 Task: Compose an email with the signature Joel Lee with the subject Update on a company progress and the message As we approach the end of the quarter, its important that we finalize the project budget. Can you provide me with an update on this? from softage.5@softage.net to softage.3@softage.net, select the message and change font size to large, align the email to center Send the email. Finally, move the email from Sent Items to the label Blogging
Action: Mouse moved to (64, 37)
Screenshot: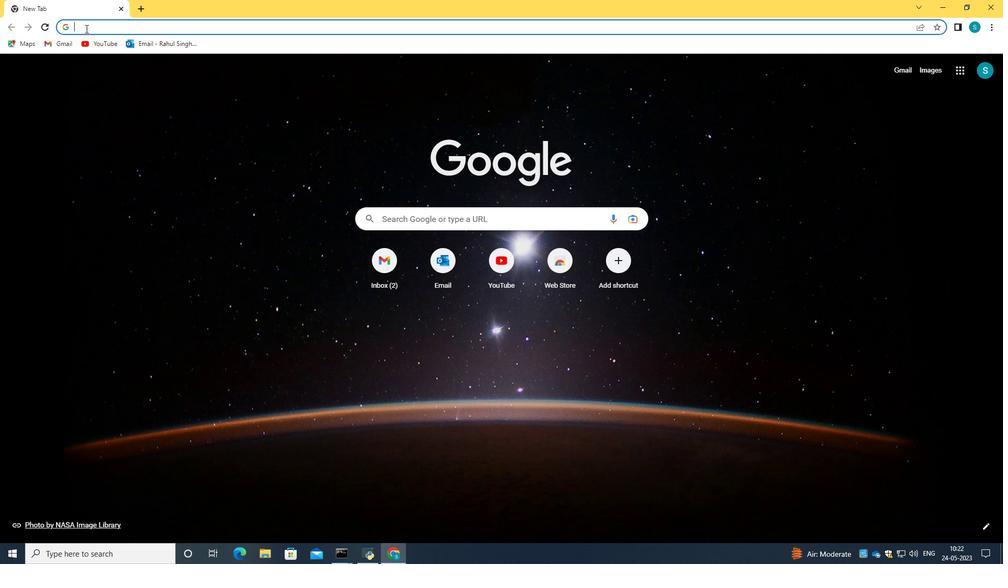 
Action: Mouse pressed left at (64, 37)
Screenshot: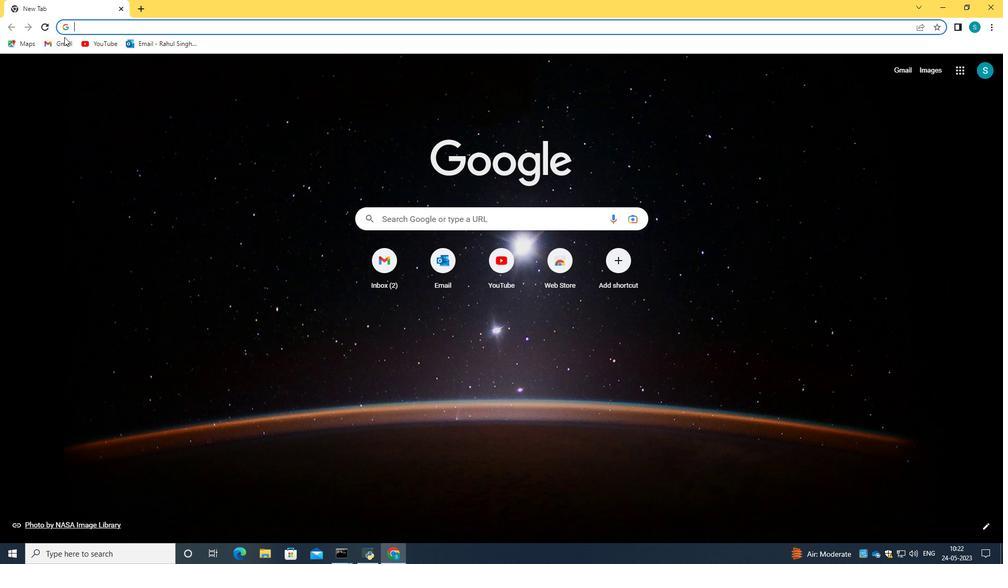 
Action: Mouse moved to (510, 168)
Screenshot: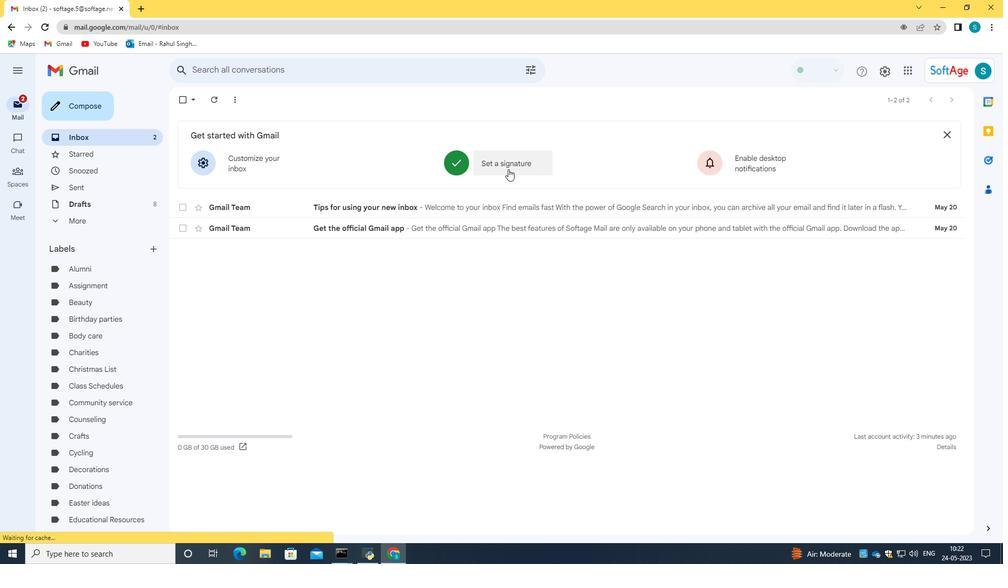 
Action: Mouse pressed left at (510, 168)
Screenshot: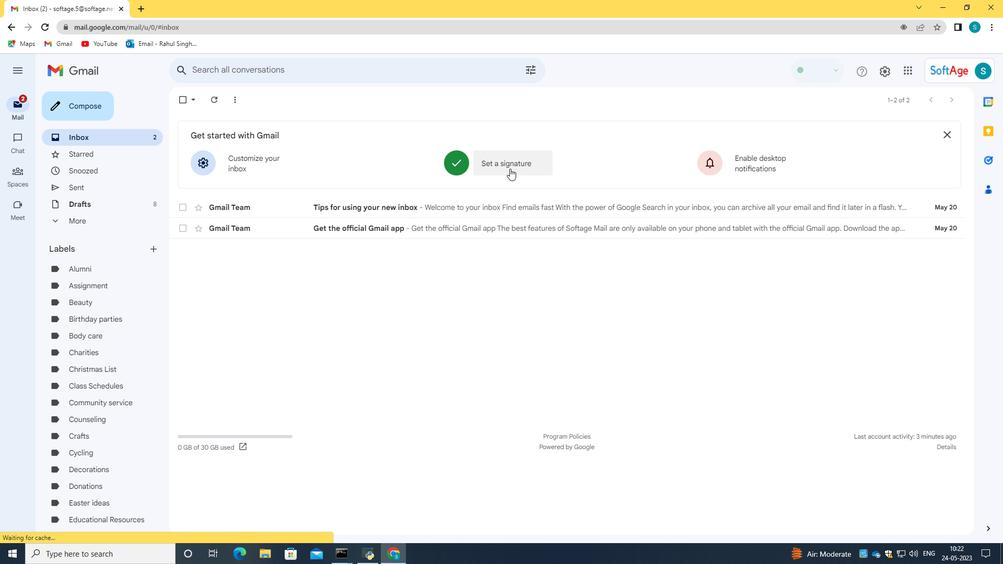 
Action: Mouse moved to (558, 252)
Screenshot: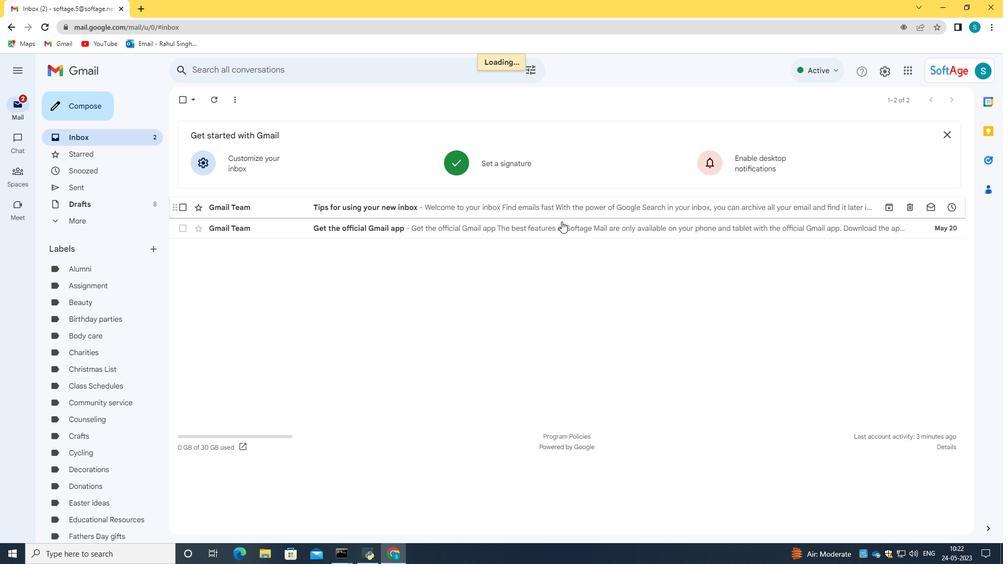 
Action: Mouse scrolled (558, 252) with delta (0, 0)
Screenshot: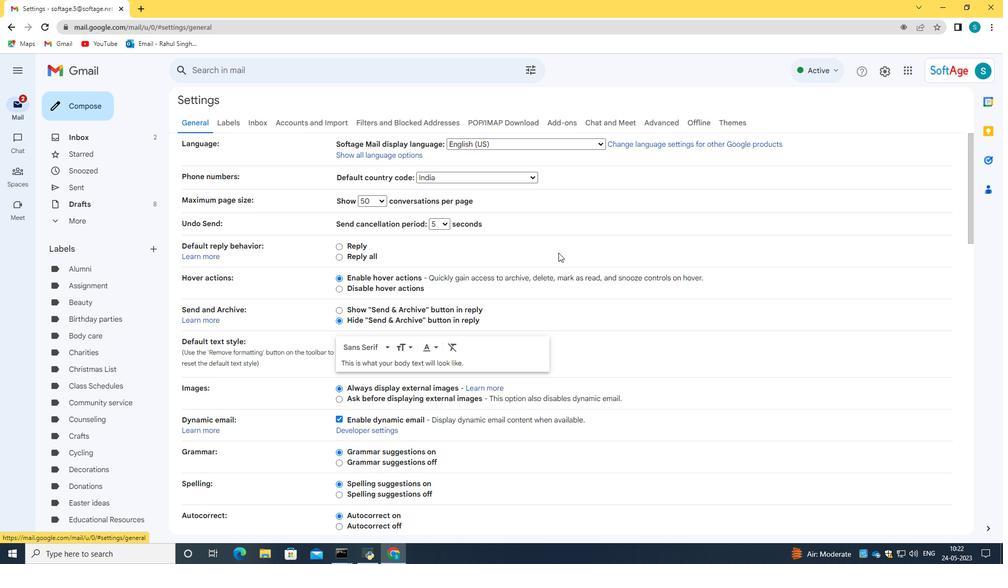 
Action: Mouse scrolled (558, 252) with delta (0, 0)
Screenshot: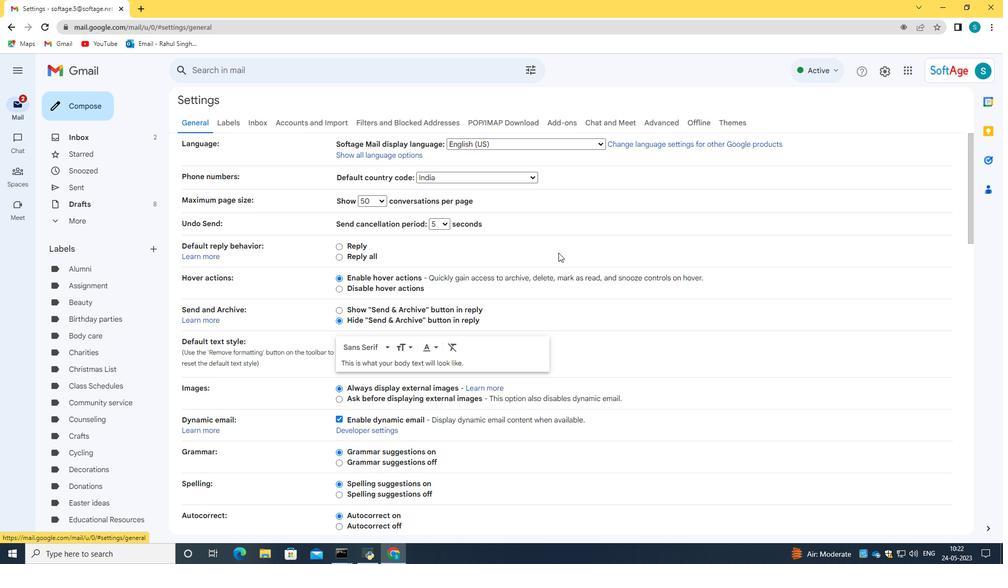 
Action: Mouse scrolled (558, 252) with delta (0, 0)
Screenshot: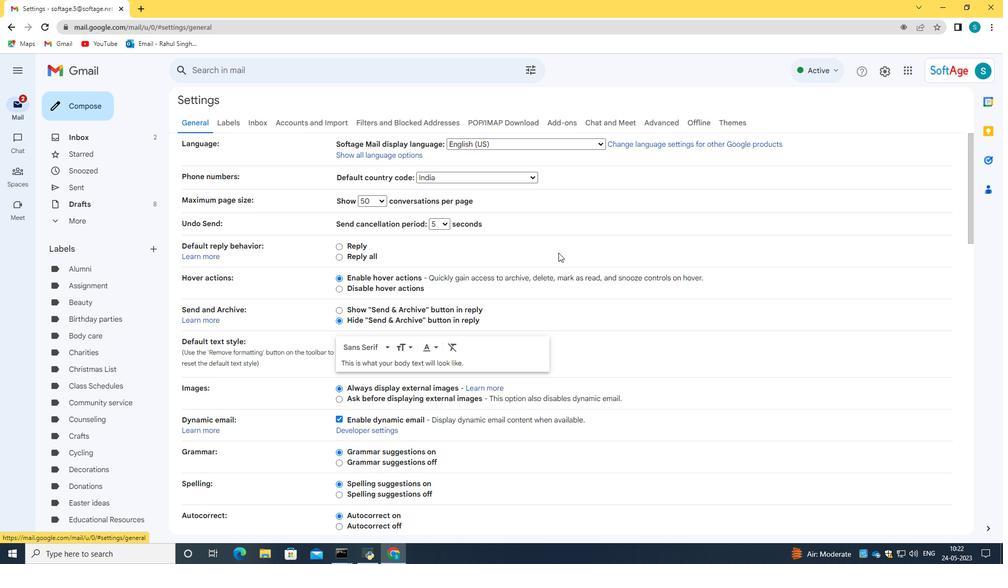 
Action: Mouse moved to (558, 253)
Screenshot: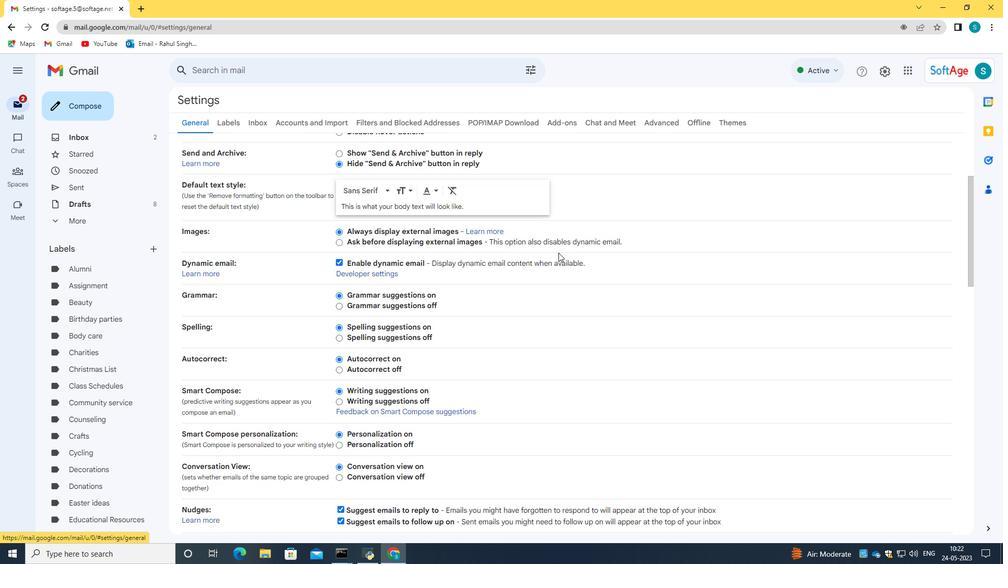 
Action: Mouse scrolled (558, 252) with delta (0, 0)
Screenshot: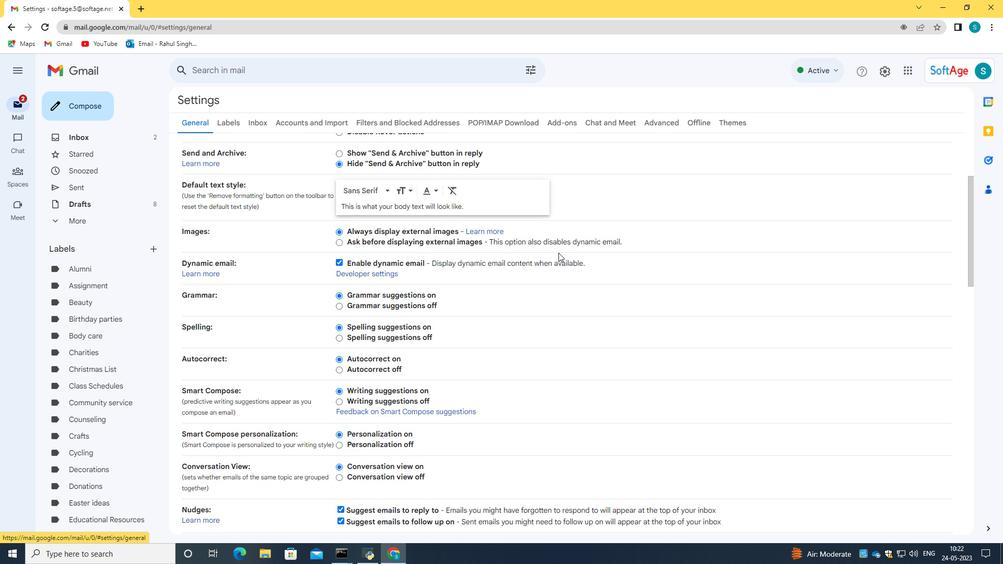 
Action: Mouse scrolled (558, 252) with delta (0, 0)
Screenshot: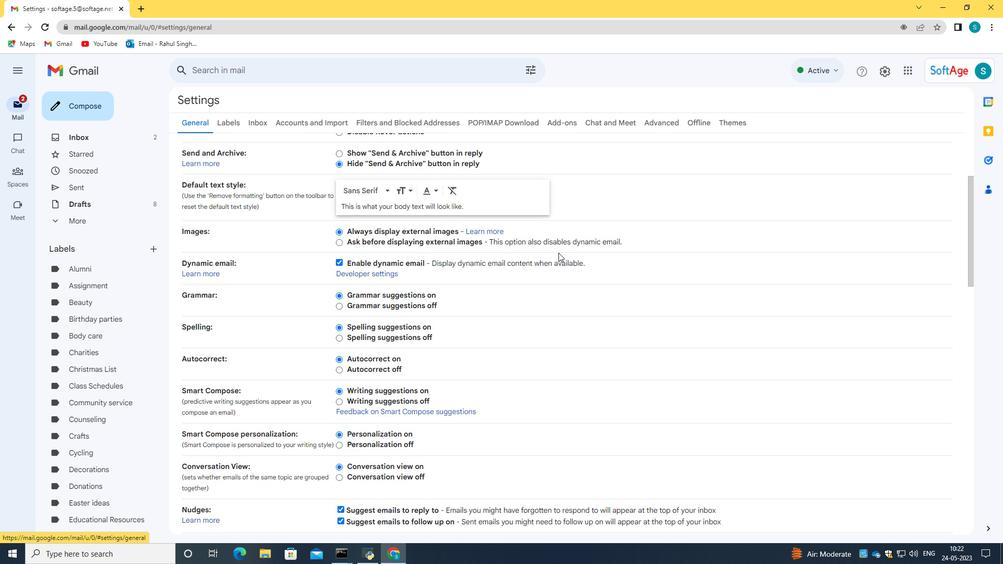 
Action: Mouse scrolled (558, 252) with delta (0, 0)
Screenshot: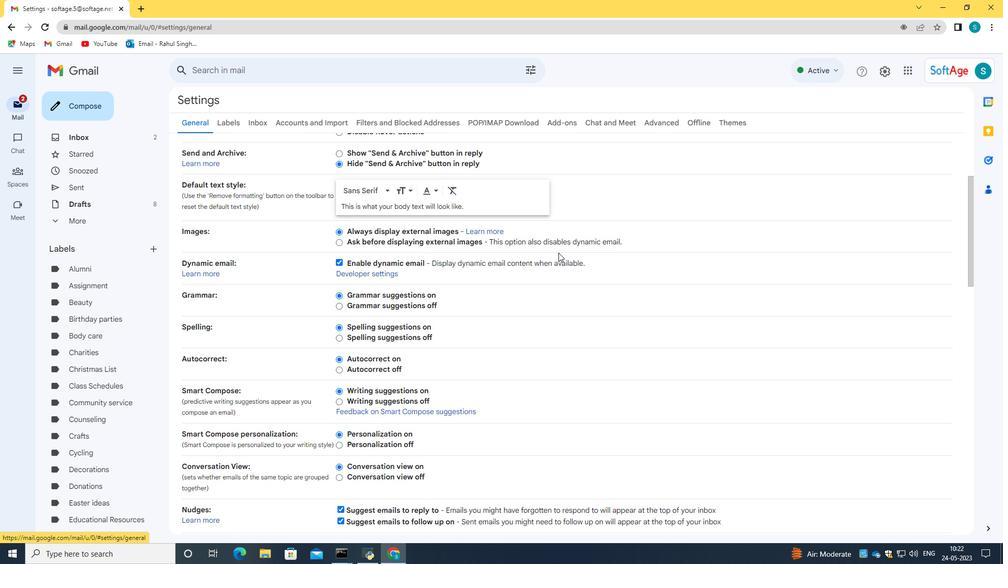 
Action: Mouse scrolled (558, 252) with delta (0, 0)
Screenshot: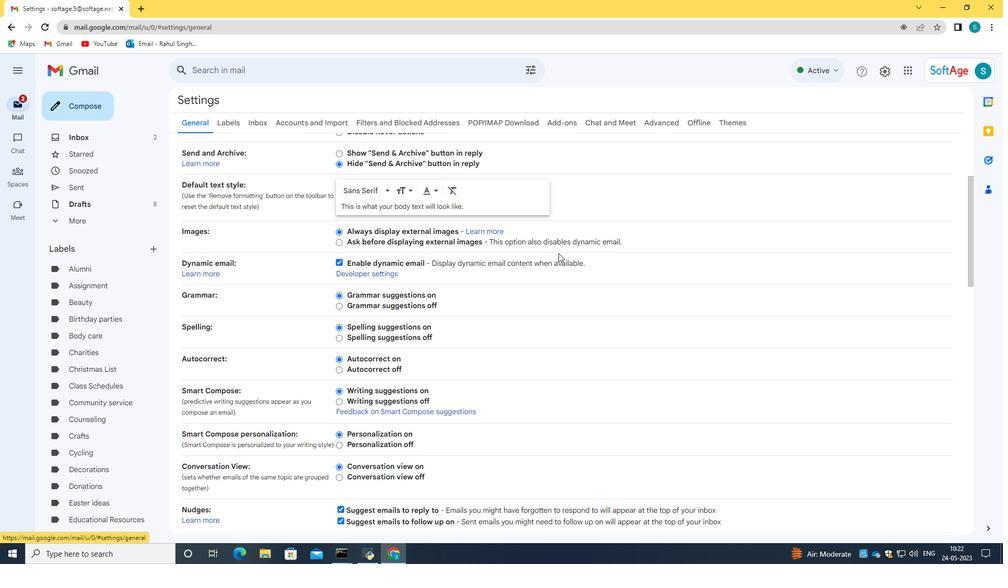 
Action: Mouse scrolled (558, 252) with delta (0, 0)
Screenshot: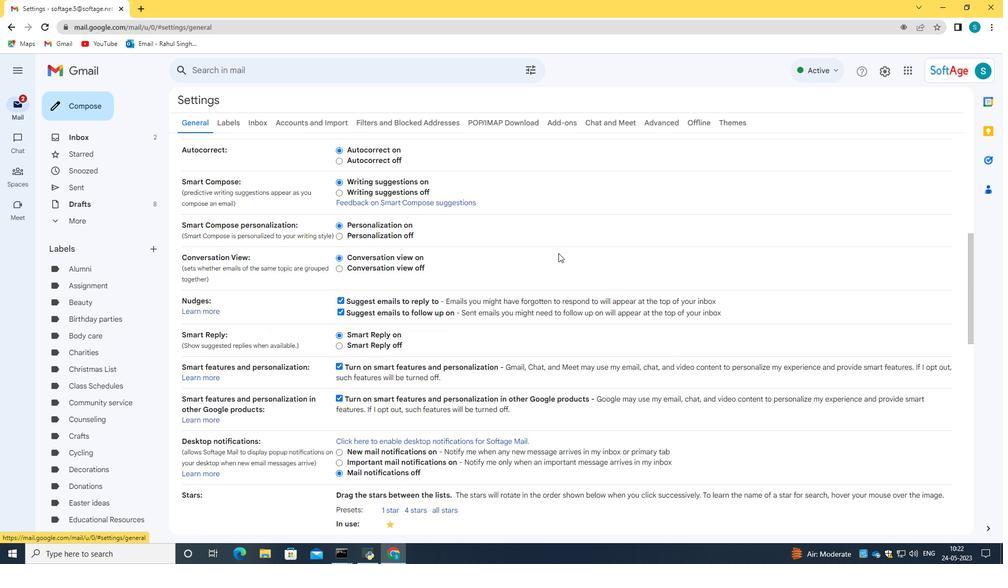 
Action: Mouse scrolled (558, 252) with delta (0, 0)
Screenshot: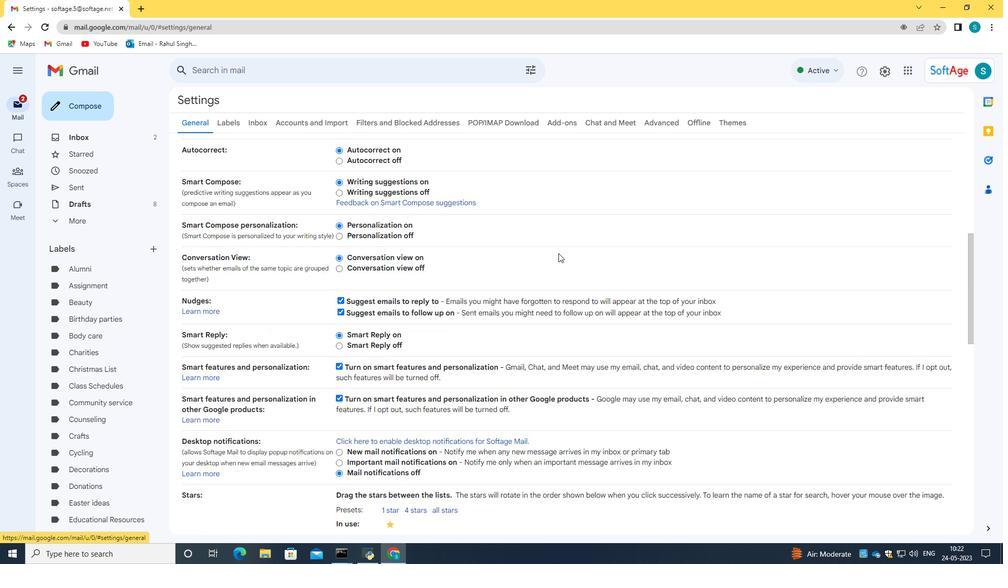 
Action: Mouse scrolled (558, 252) with delta (0, 0)
Screenshot: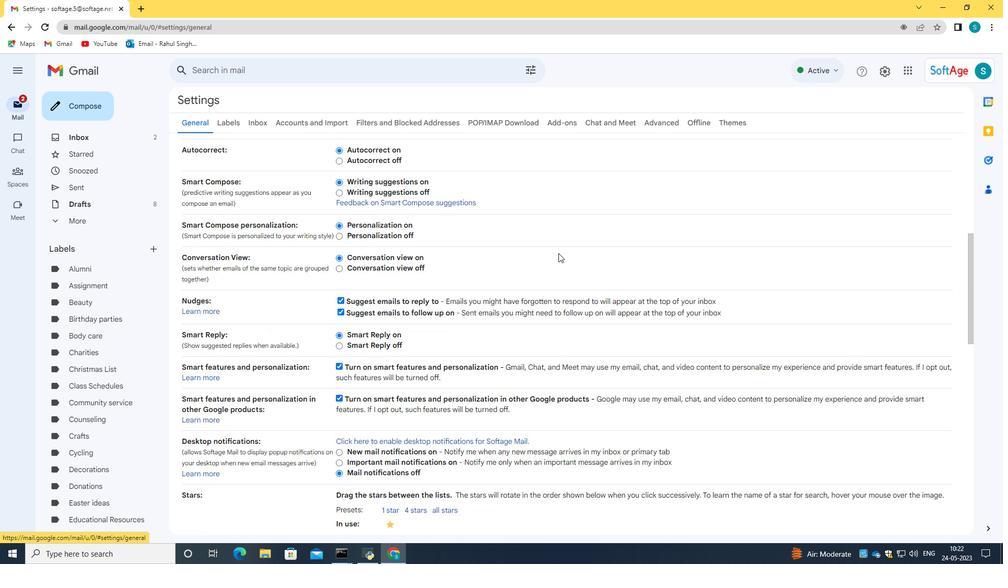 
Action: Mouse scrolled (558, 252) with delta (0, 0)
Screenshot: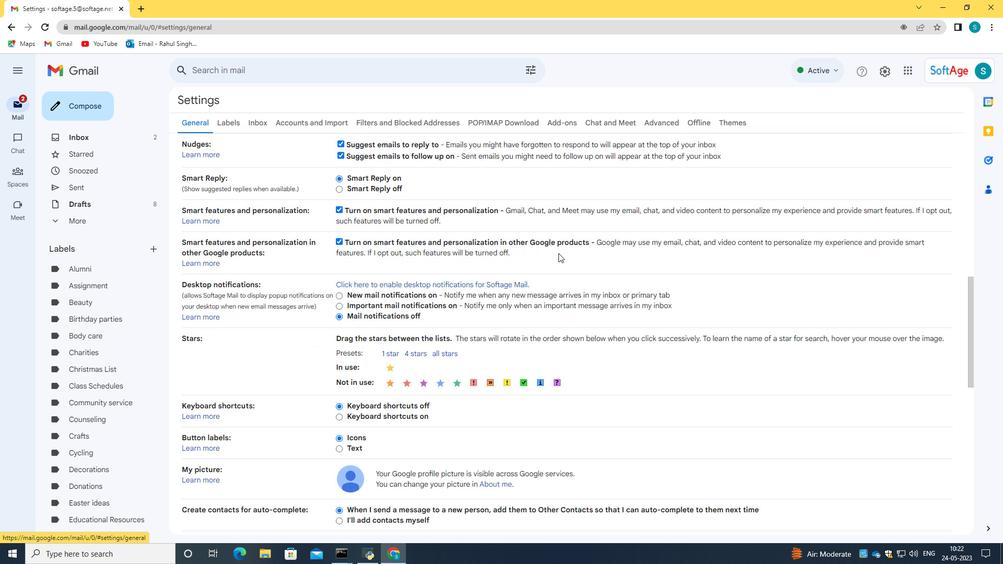 
Action: Mouse moved to (558, 253)
Screenshot: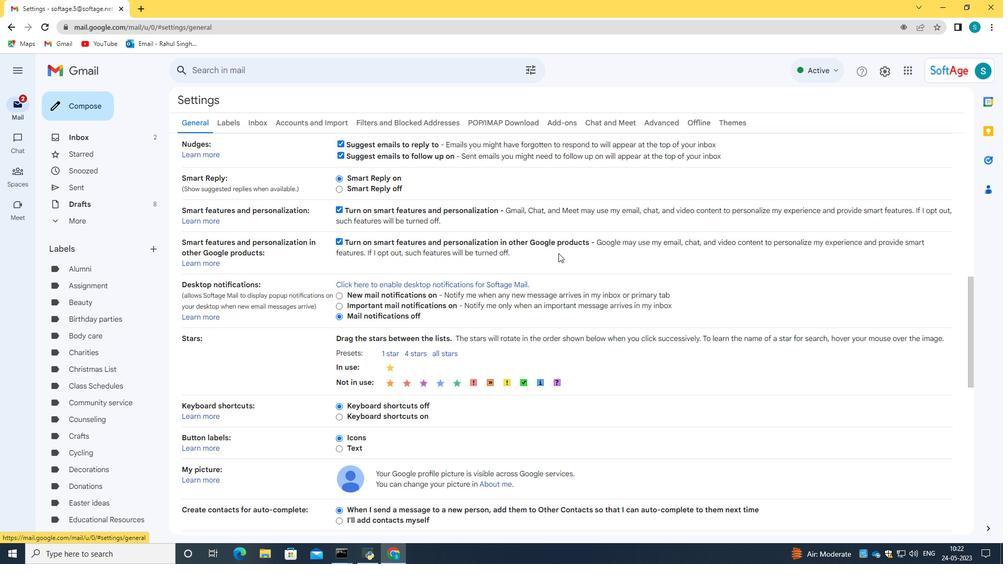
Action: Mouse scrolled (558, 253) with delta (0, 0)
Screenshot: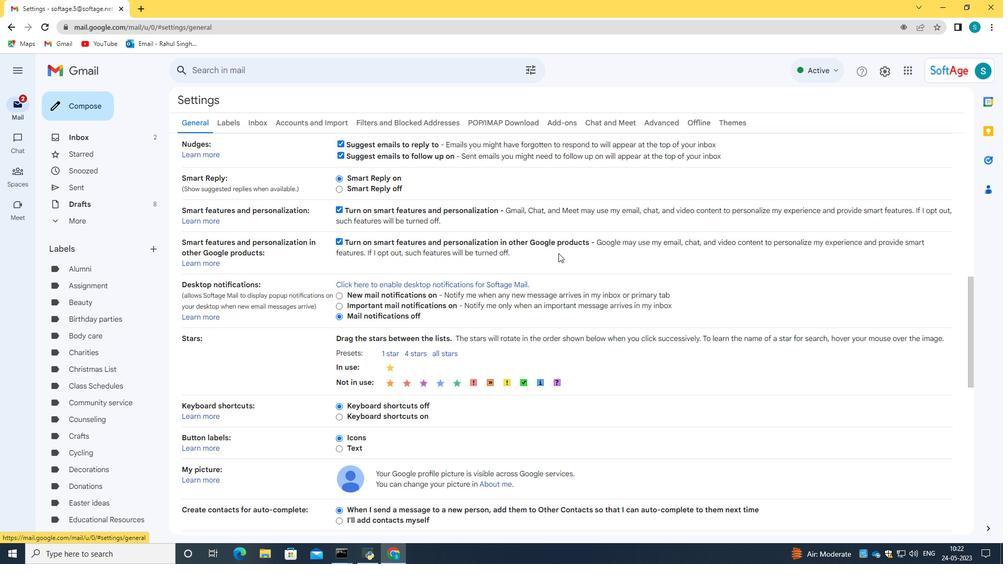 
Action: Mouse scrolled (558, 253) with delta (0, 0)
Screenshot: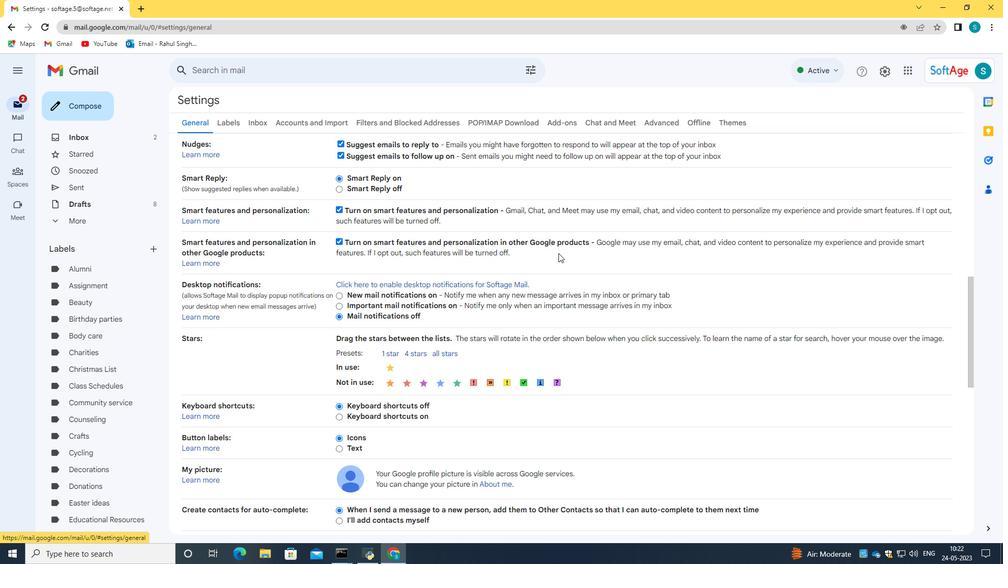 
Action: Mouse scrolled (558, 253) with delta (0, 0)
Screenshot: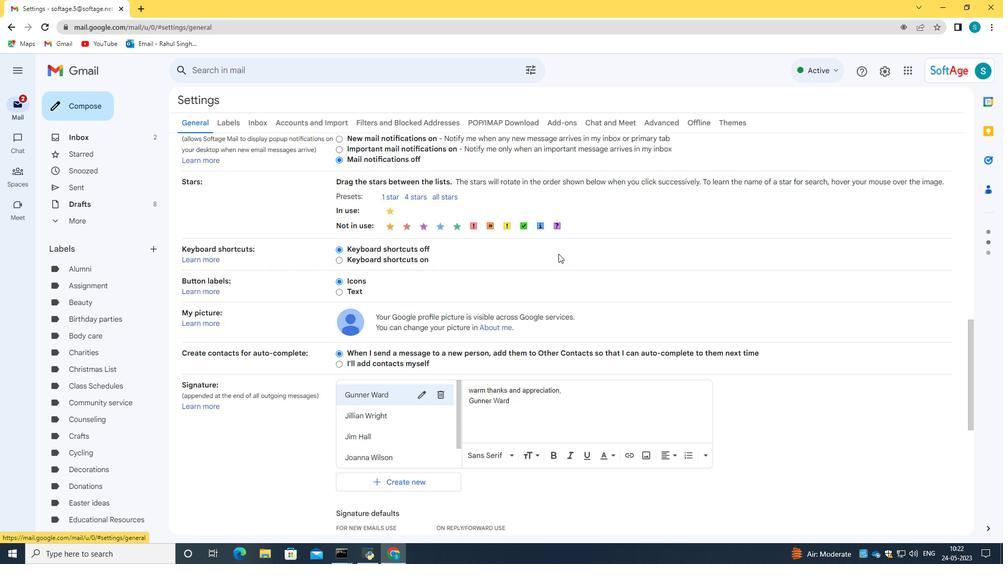
Action: Mouse scrolled (558, 253) with delta (0, 0)
Screenshot: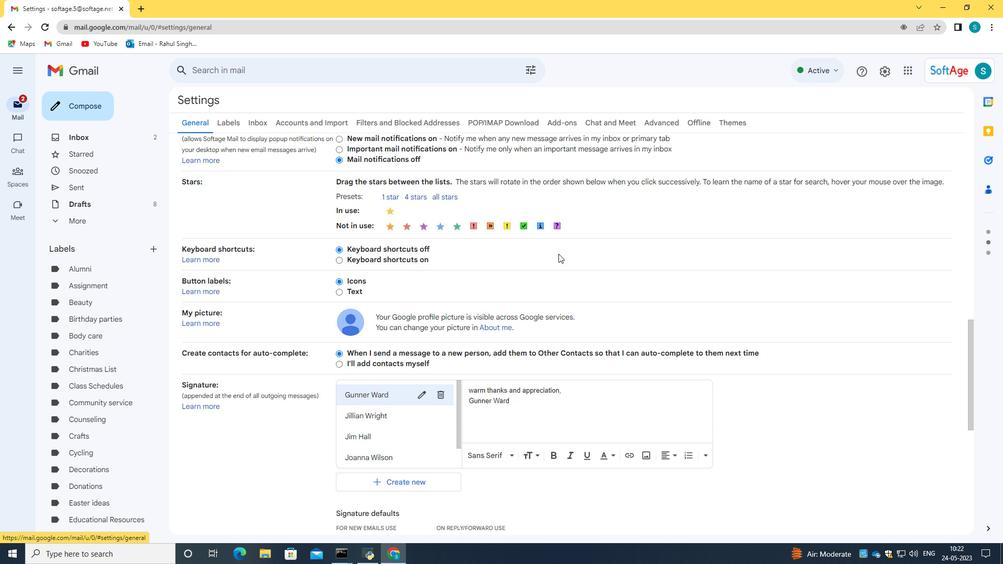 
Action: Mouse moved to (409, 380)
Screenshot: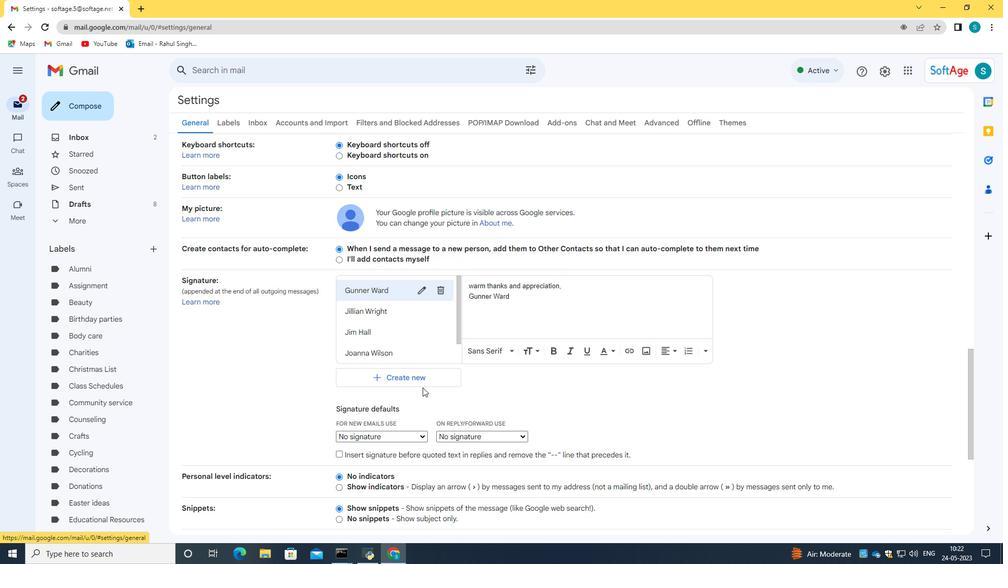 
Action: Mouse pressed left at (409, 380)
Screenshot: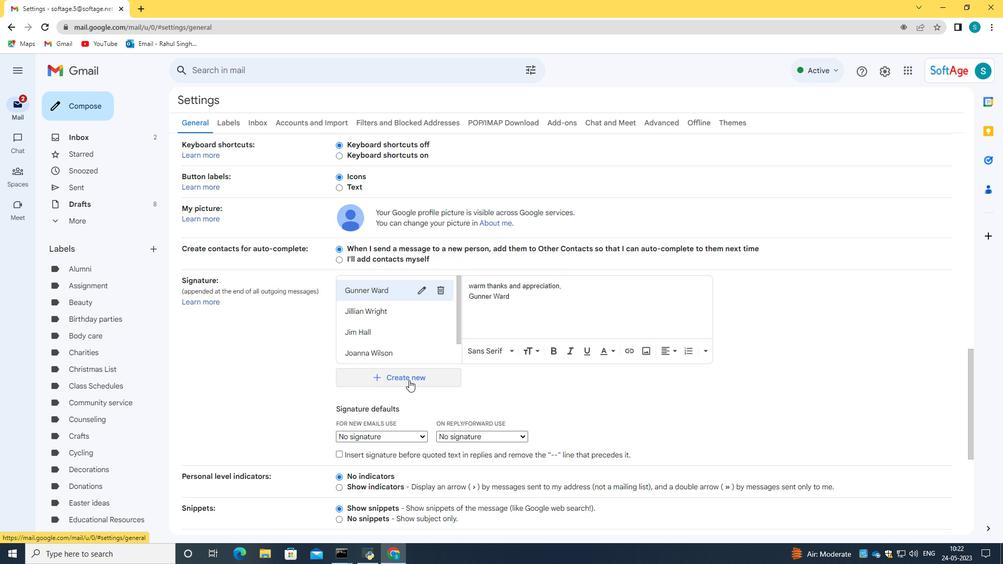 
Action: Mouse moved to (476, 281)
Screenshot: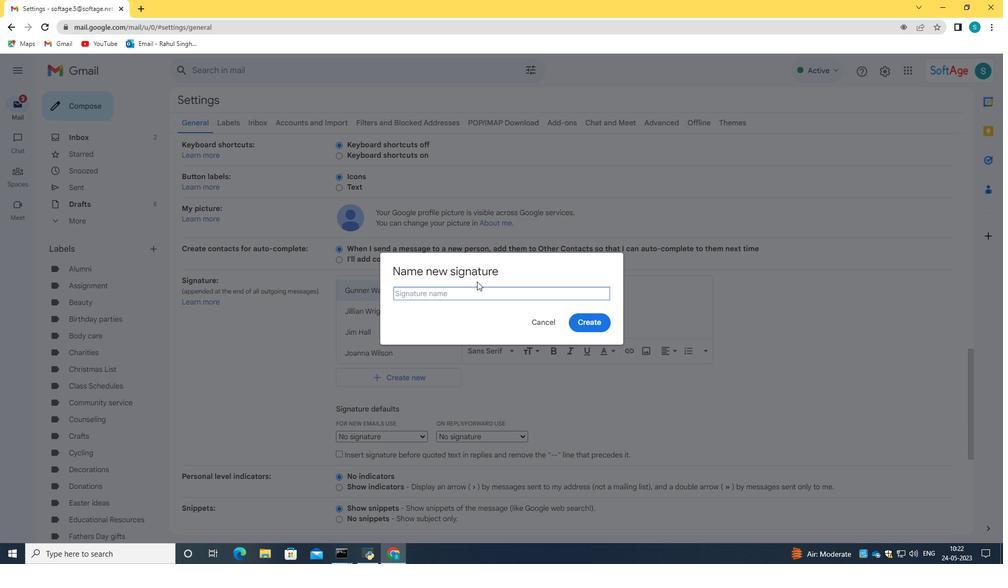 
Action: Key pressed <Key.caps_lock>J<Key.caps_lock>oel<Key.space><Key.caps_lock>L<Key.caps_lock>ee
Screenshot: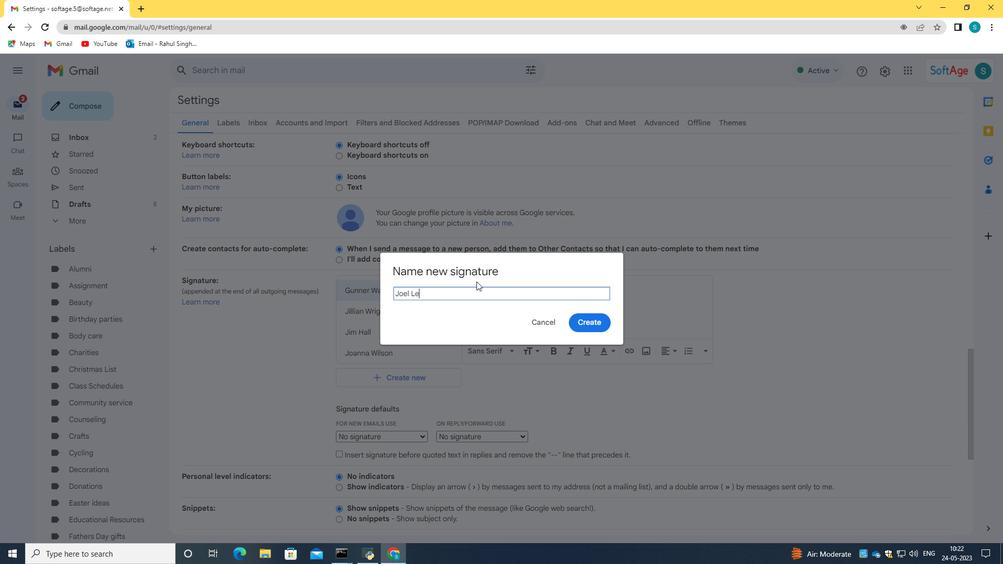 
Action: Mouse moved to (579, 321)
Screenshot: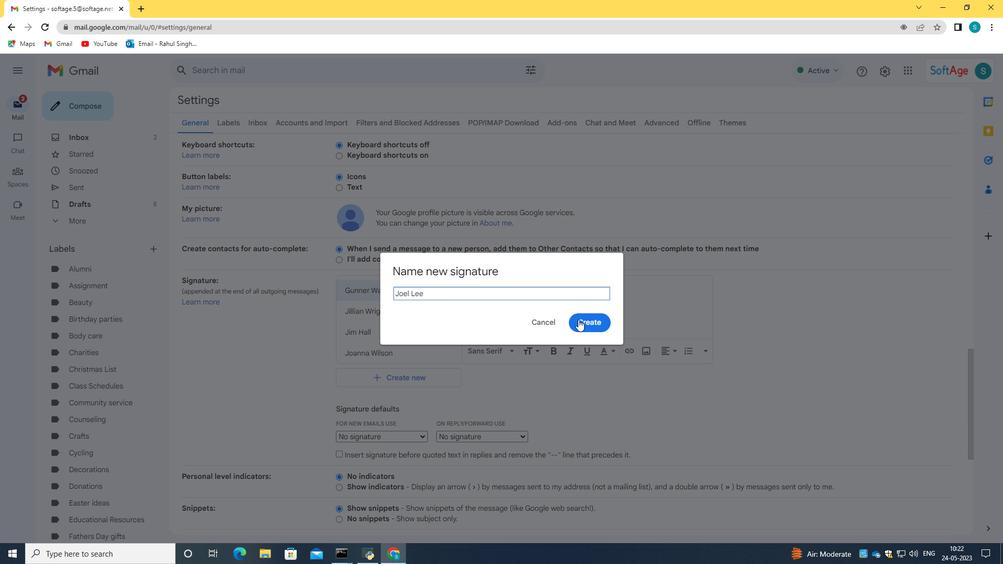 
Action: Mouse pressed left at (579, 321)
Screenshot: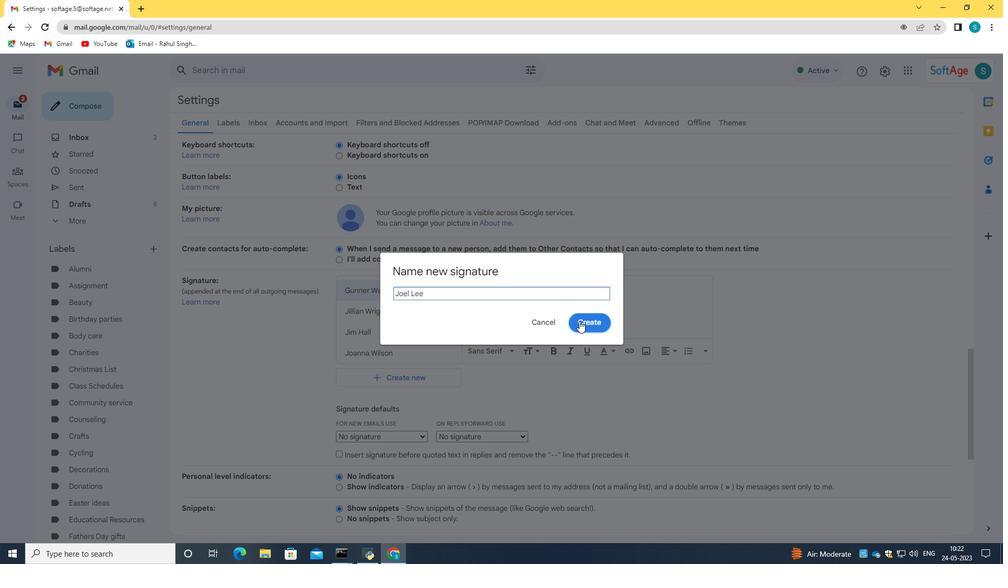 
Action: Mouse moved to (517, 303)
Screenshot: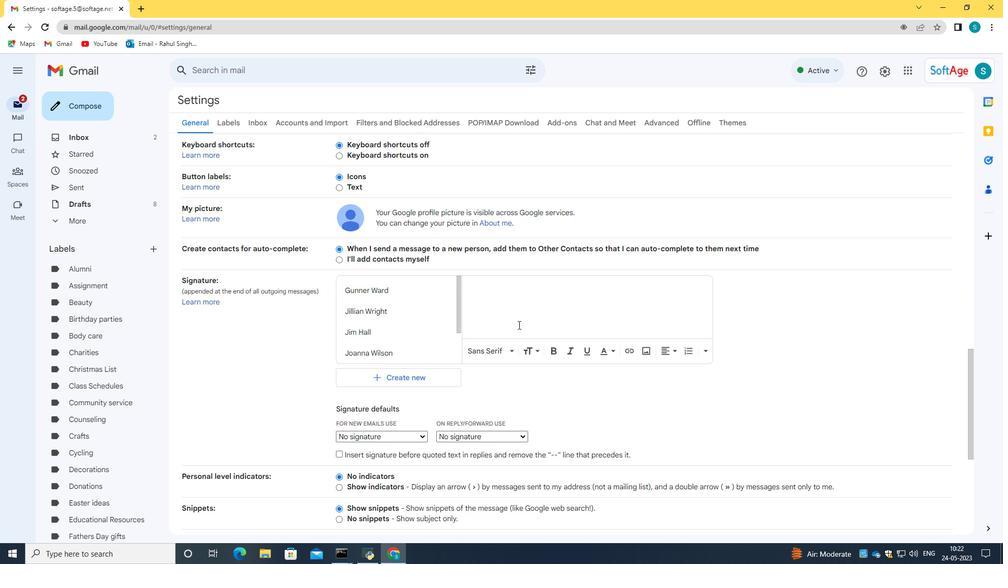 
Action: Mouse pressed left at (517, 303)
Screenshot: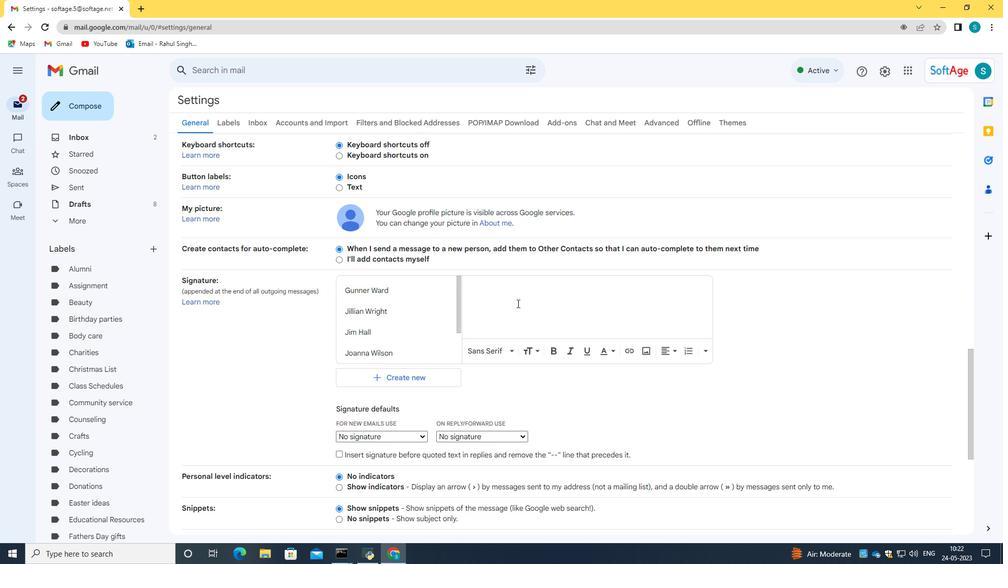 
Action: Key pressed <Key.caps_lock>J<Key.caps_lock>oel<Key.space><Key.caps_lock>LEE<Key.backspace><Key.backspace><Key.caps_lock>ee
Screenshot: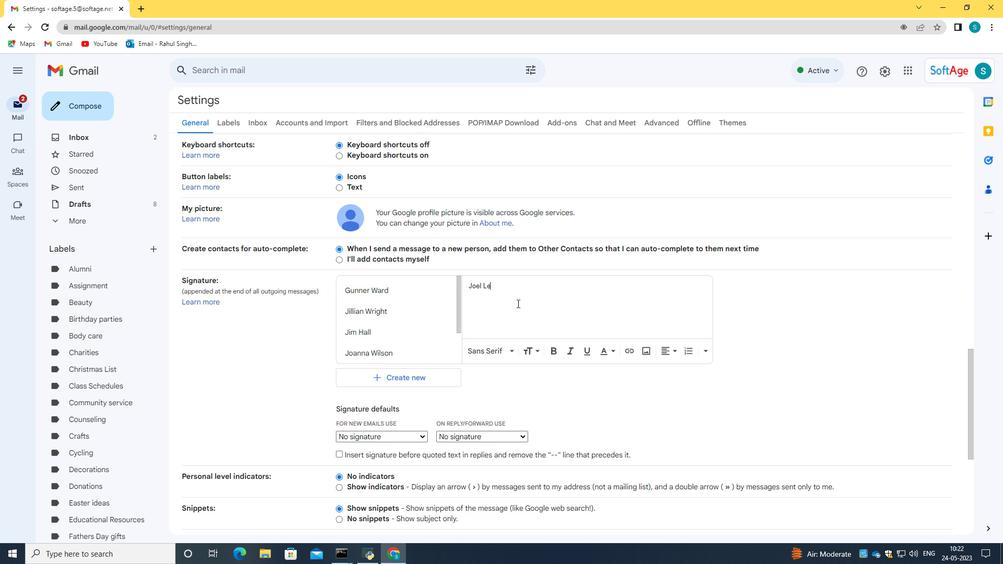 
Action: Mouse moved to (497, 329)
Screenshot: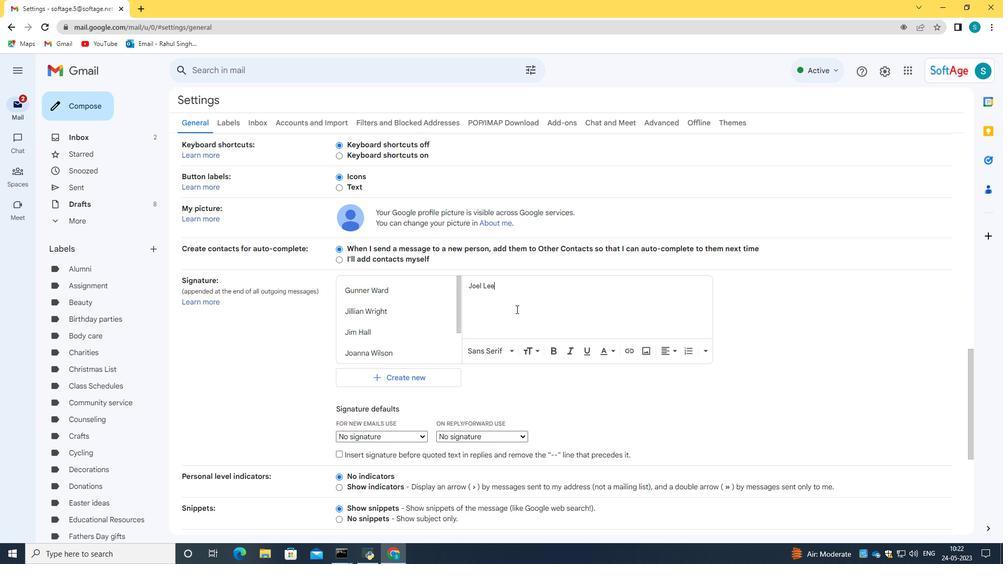 
Action: Mouse scrolled (497, 329) with delta (0, 0)
Screenshot: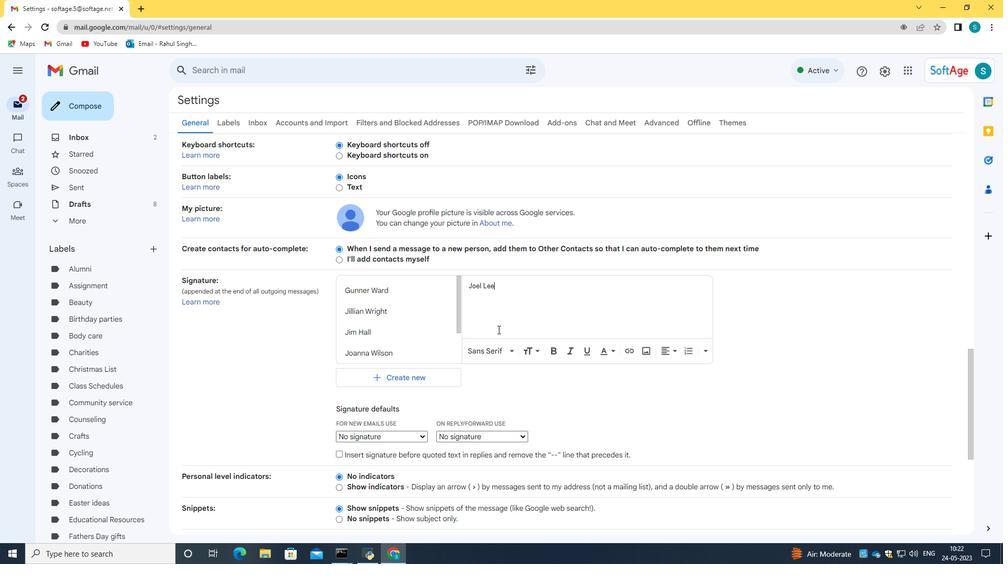 
Action: Mouse moved to (466, 340)
Screenshot: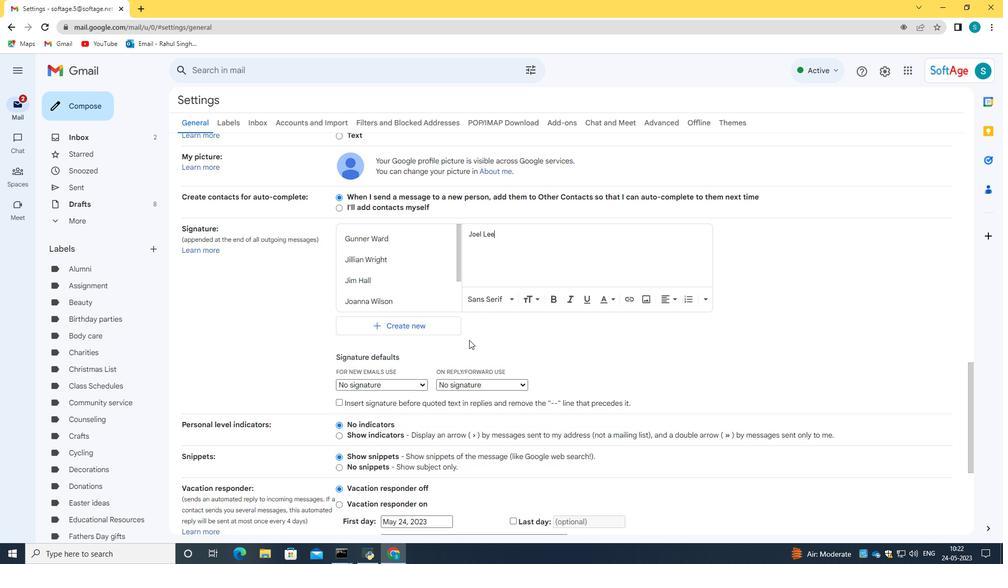 
Action: Mouse scrolled (466, 340) with delta (0, 0)
Screenshot: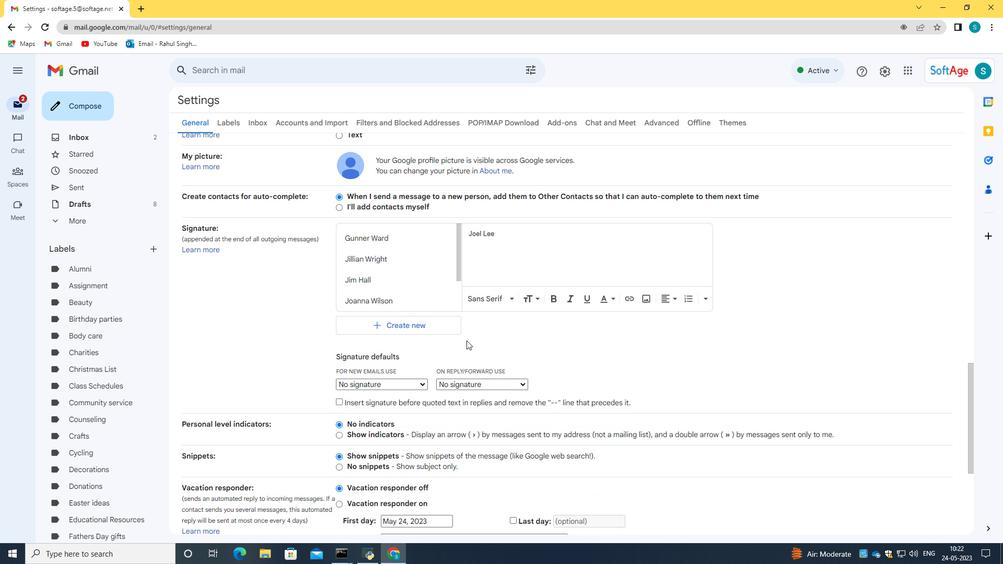 
Action: Mouse scrolled (466, 340) with delta (0, 0)
Screenshot: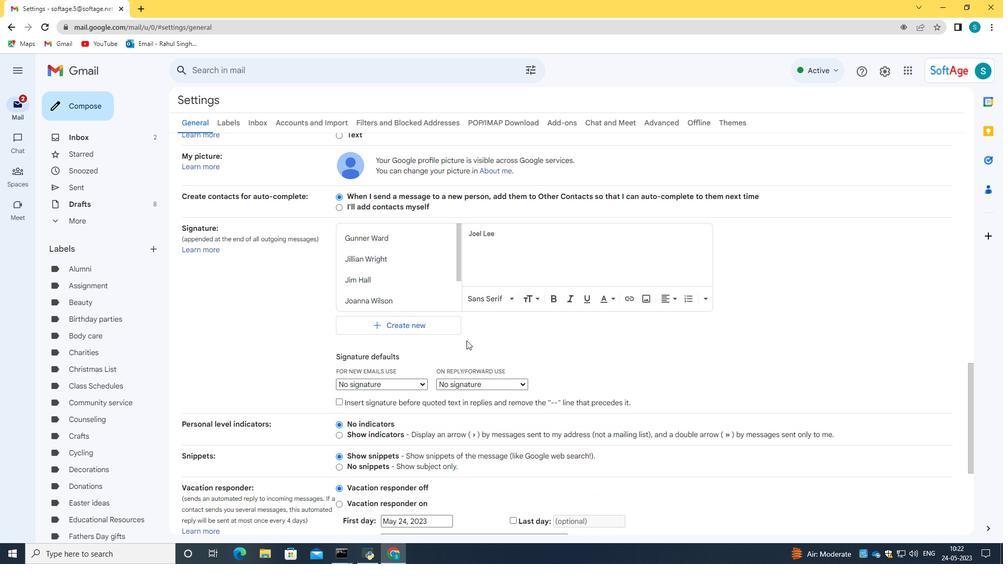 
Action: Mouse scrolled (466, 340) with delta (0, 0)
Screenshot: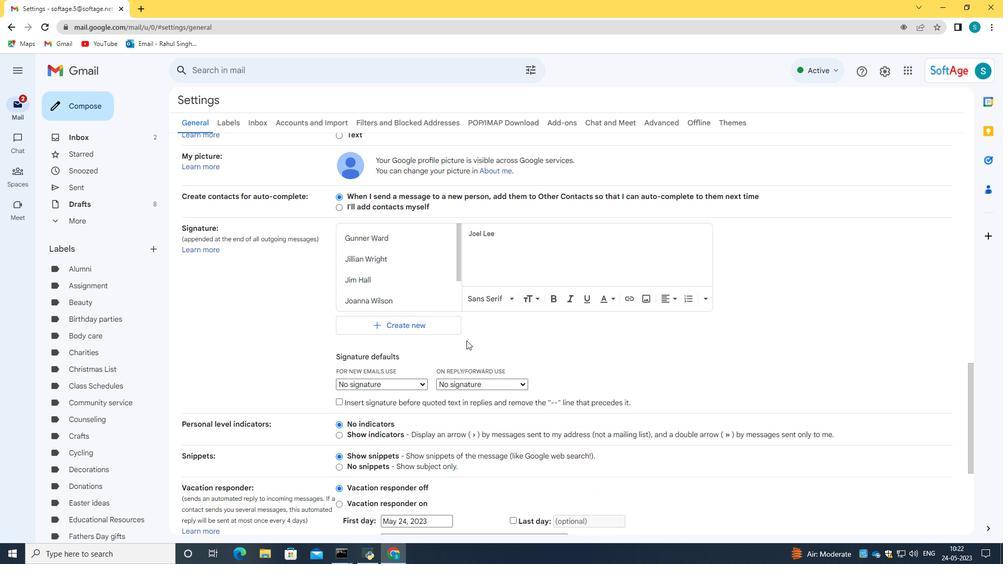 
Action: Mouse scrolled (466, 340) with delta (0, 0)
Screenshot: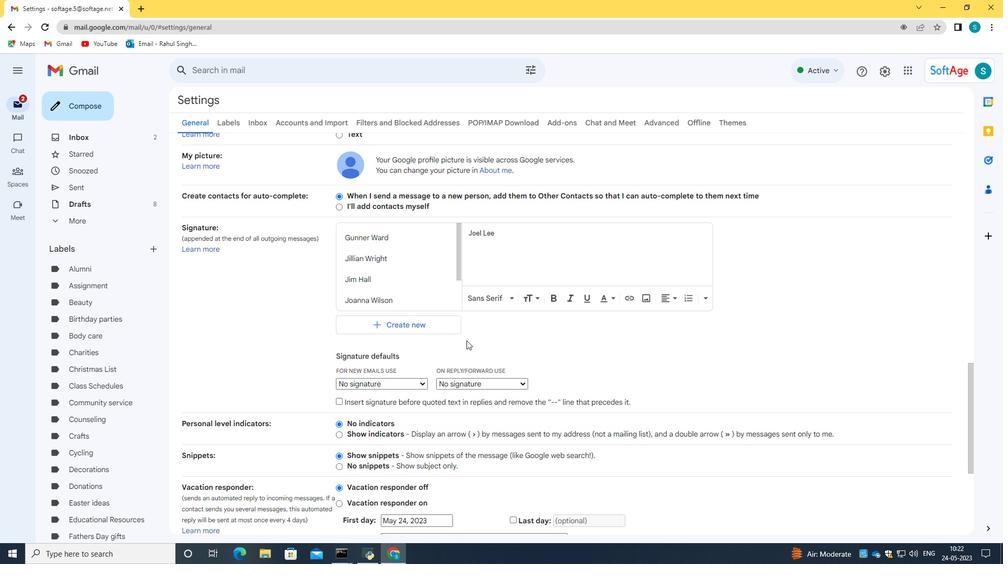 
Action: Mouse scrolled (466, 340) with delta (0, 0)
Screenshot: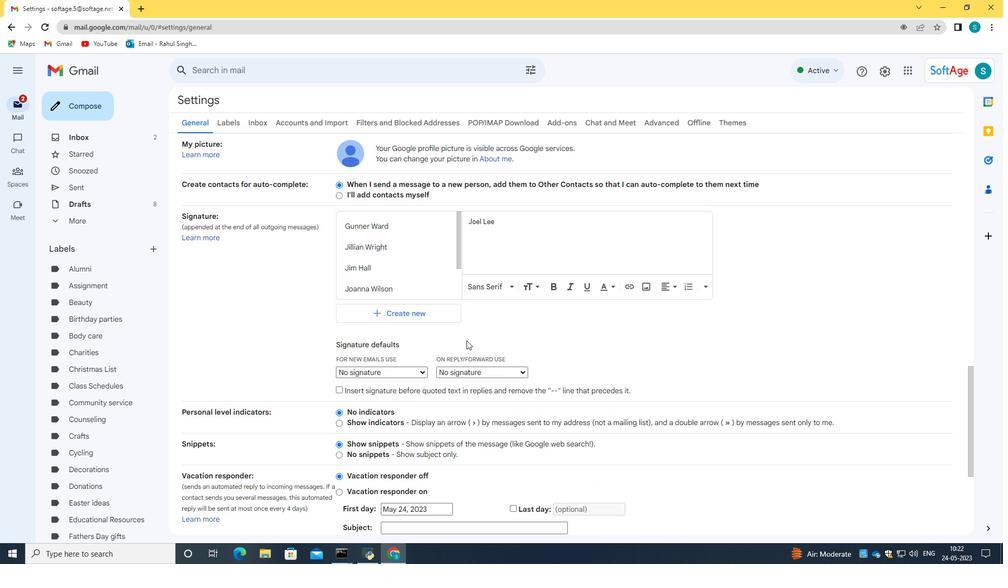 
Action: Mouse scrolled (466, 340) with delta (0, 0)
Screenshot: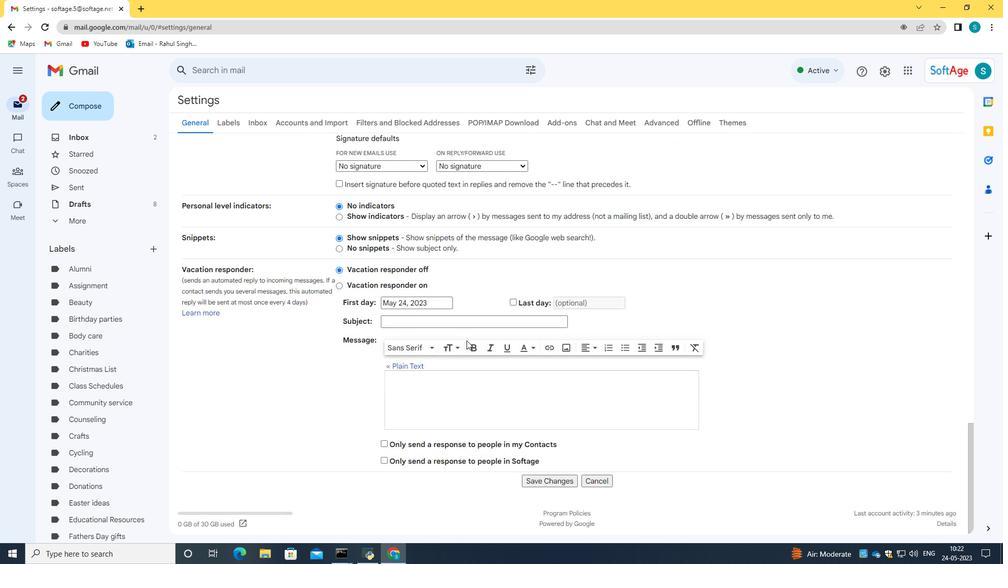 
Action: Mouse scrolled (466, 340) with delta (0, 0)
Screenshot: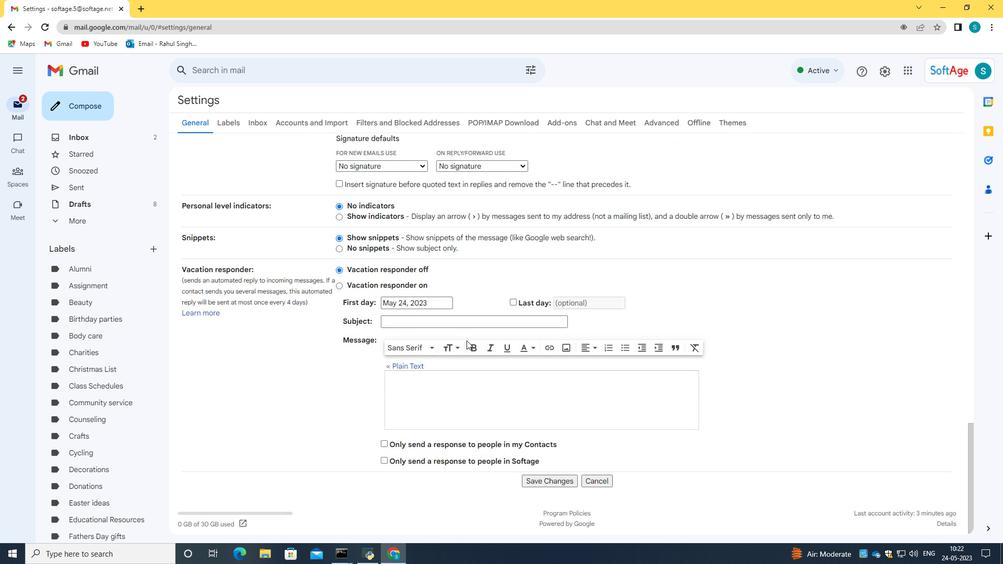 
Action: Mouse scrolled (466, 340) with delta (0, 0)
Screenshot: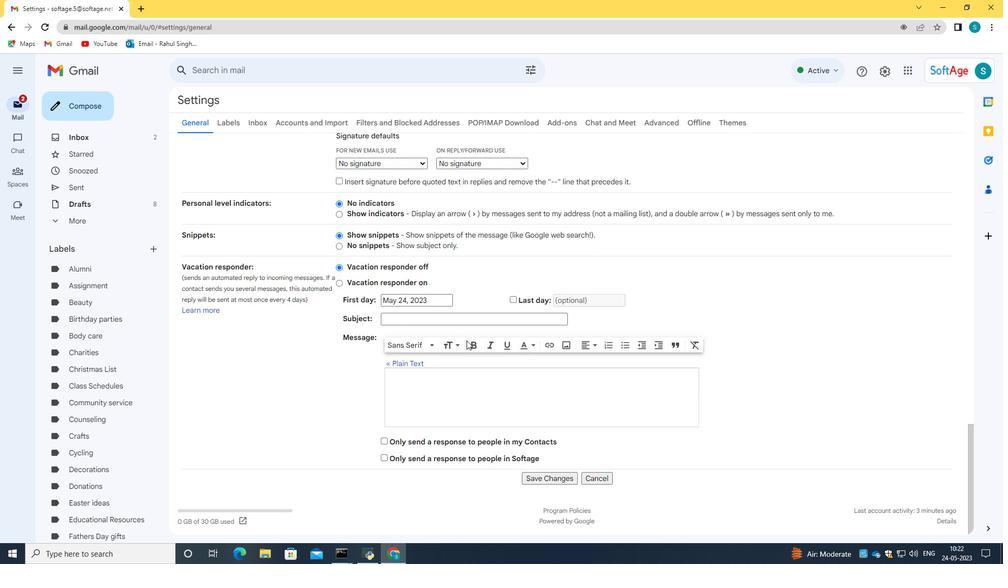 
Action: Mouse scrolled (466, 340) with delta (0, 0)
Screenshot: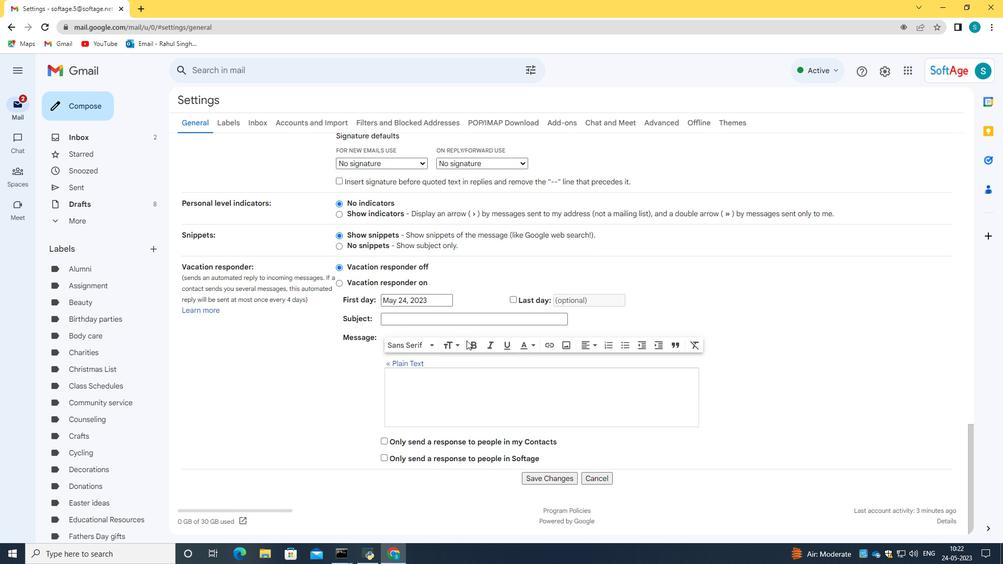 
Action: Mouse moved to (567, 480)
Screenshot: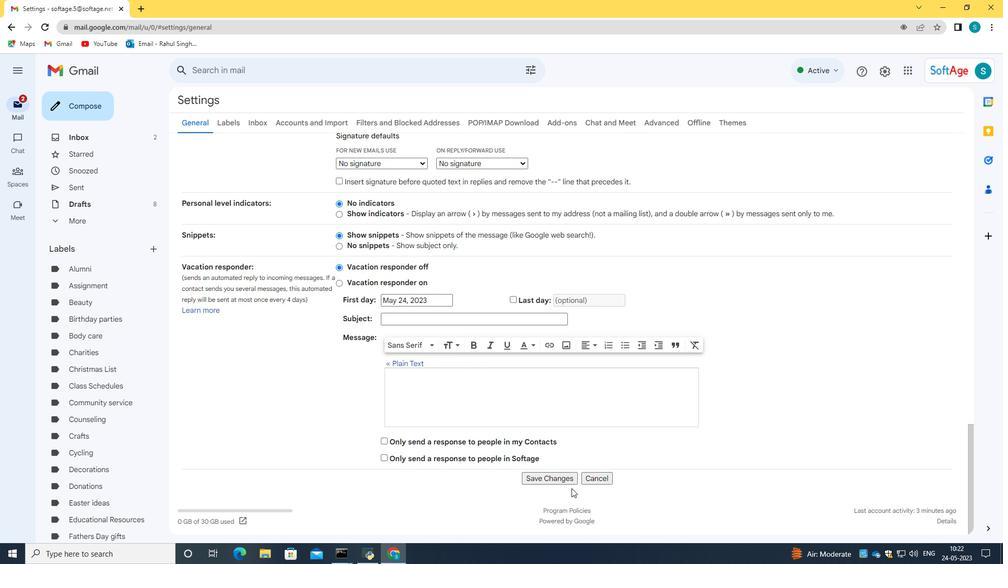 
Action: Mouse pressed left at (567, 480)
Screenshot: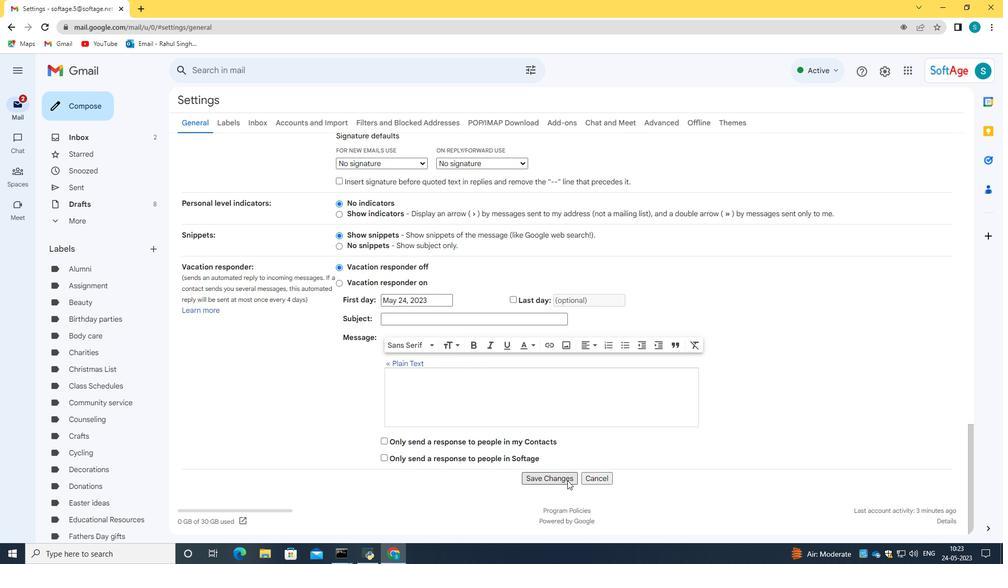 
Action: Mouse moved to (67, 112)
Screenshot: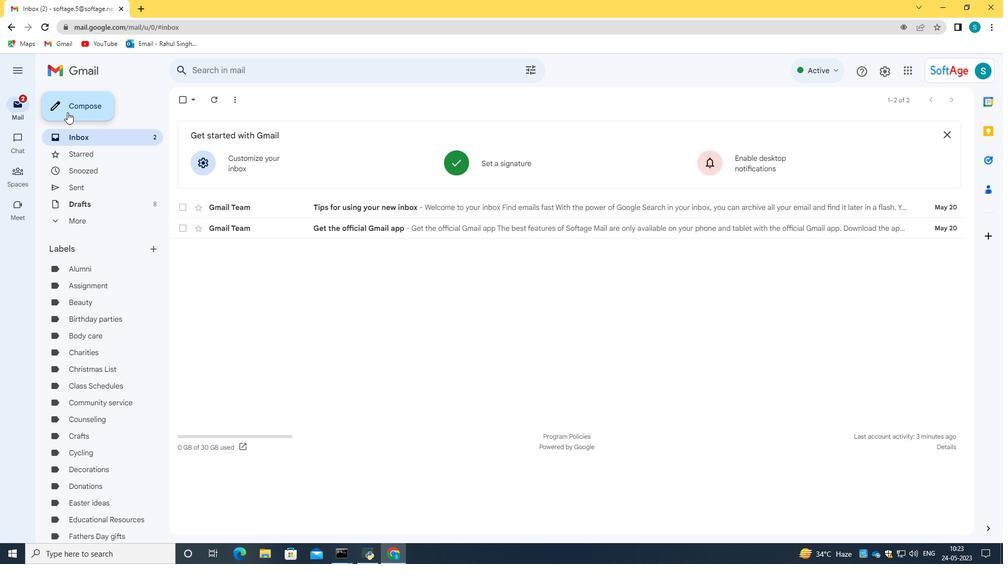 
Action: Mouse pressed left at (67, 112)
Screenshot: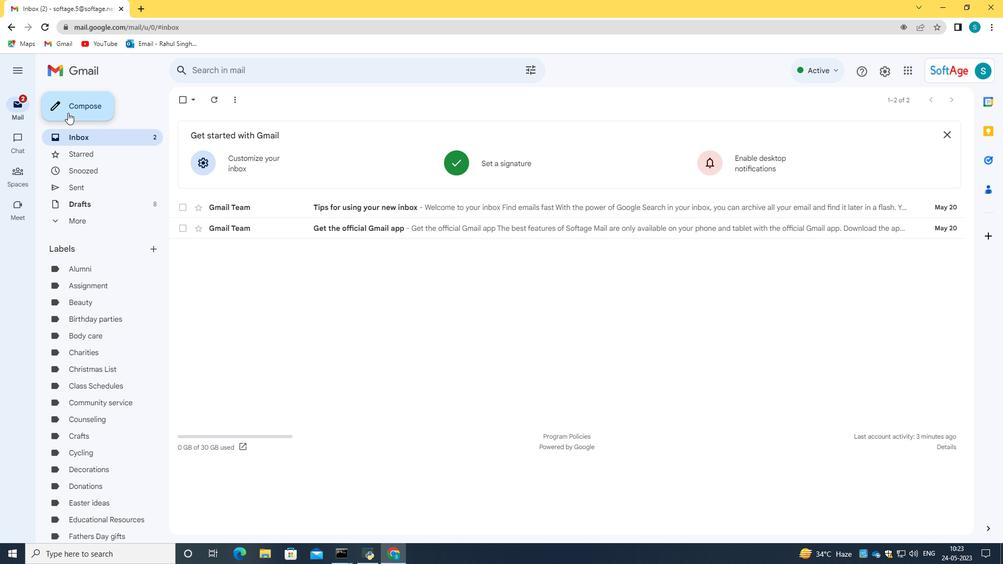 
Action: Mouse moved to (840, 522)
Screenshot: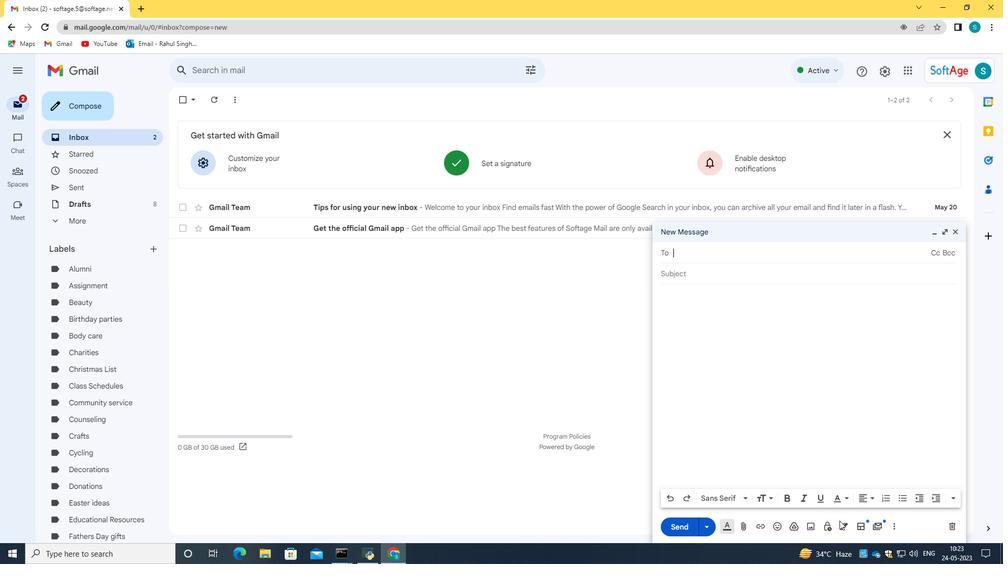 
Action: Mouse pressed left at (840, 522)
Screenshot: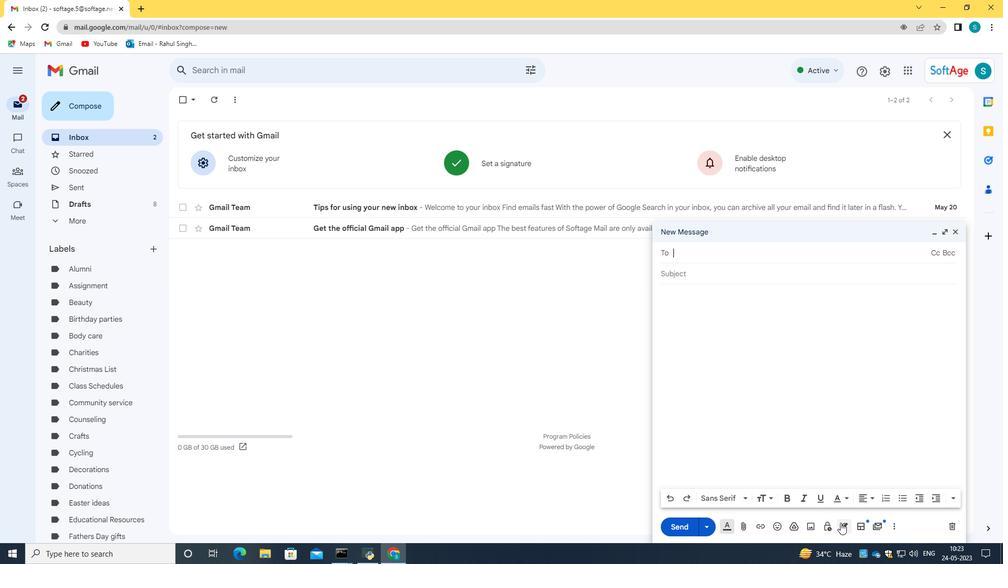 
Action: Mouse moved to (870, 508)
Screenshot: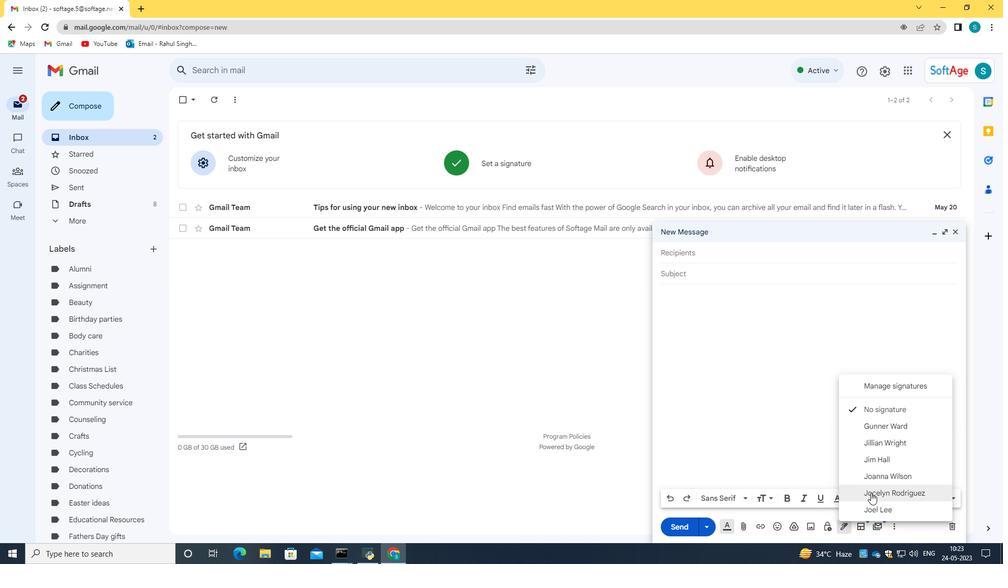 
Action: Mouse pressed left at (870, 508)
Screenshot: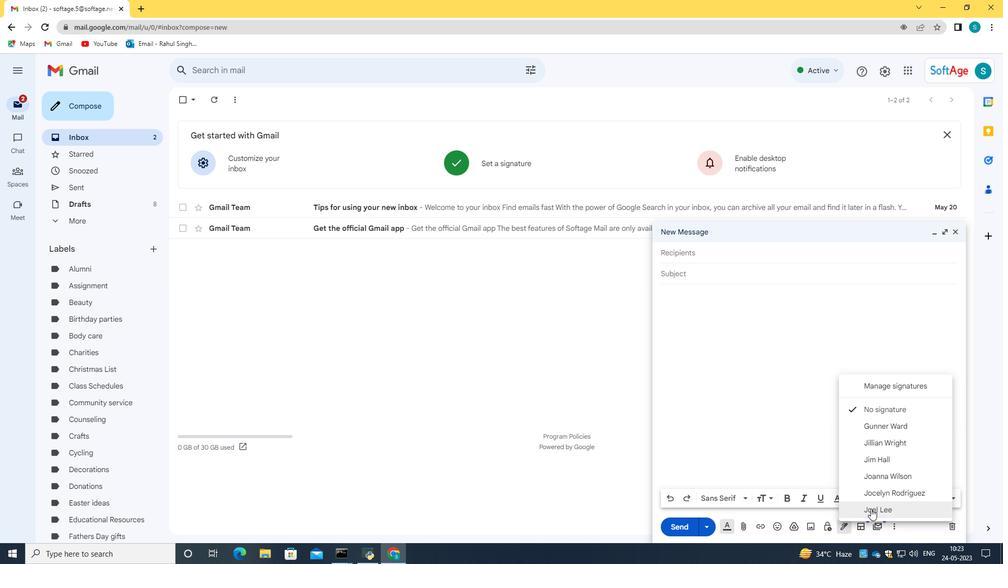 
Action: Mouse moved to (942, 234)
Screenshot: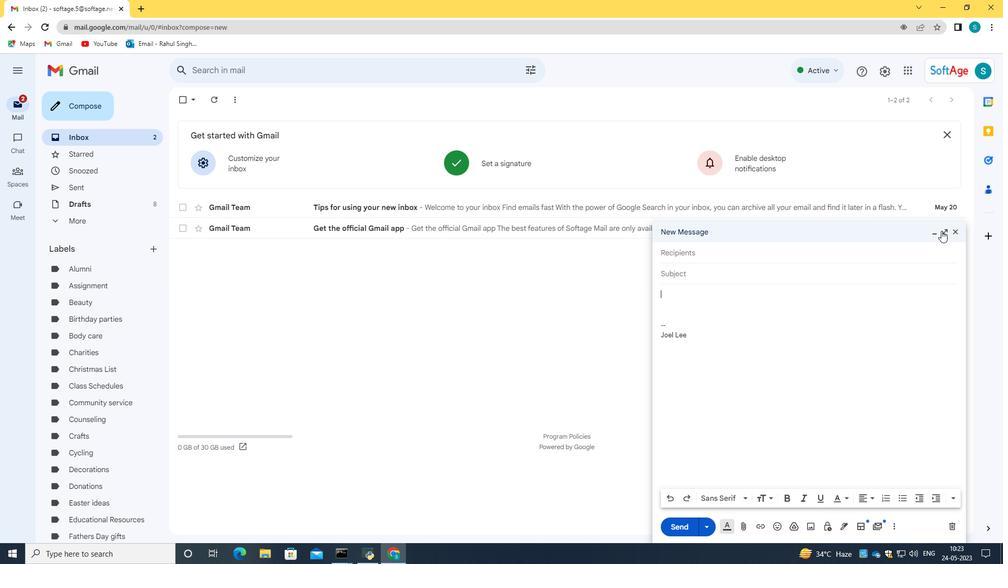 
Action: Mouse pressed left at (942, 234)
Screenshot: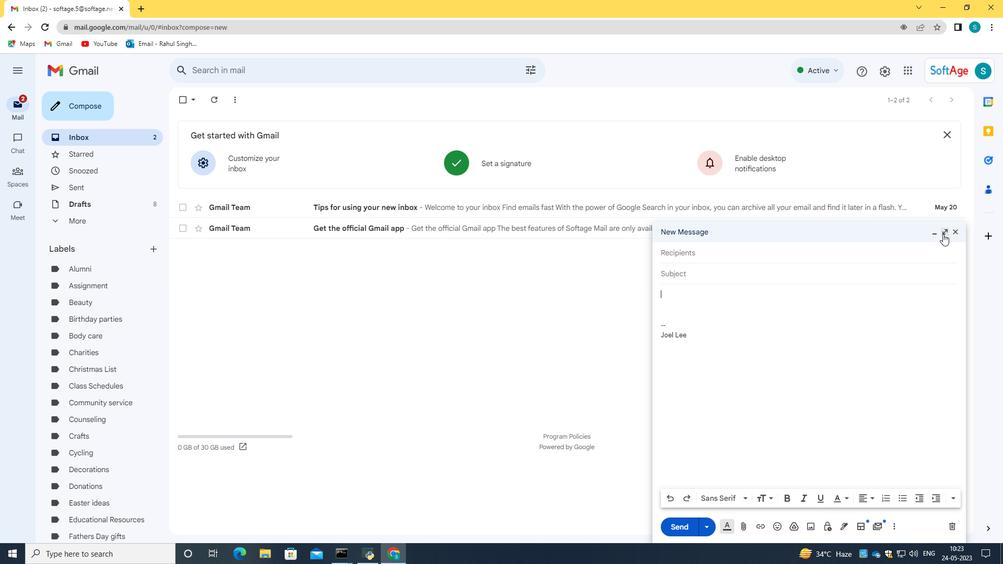 
Action: Mouse moved to (138, 129)
Screenshot: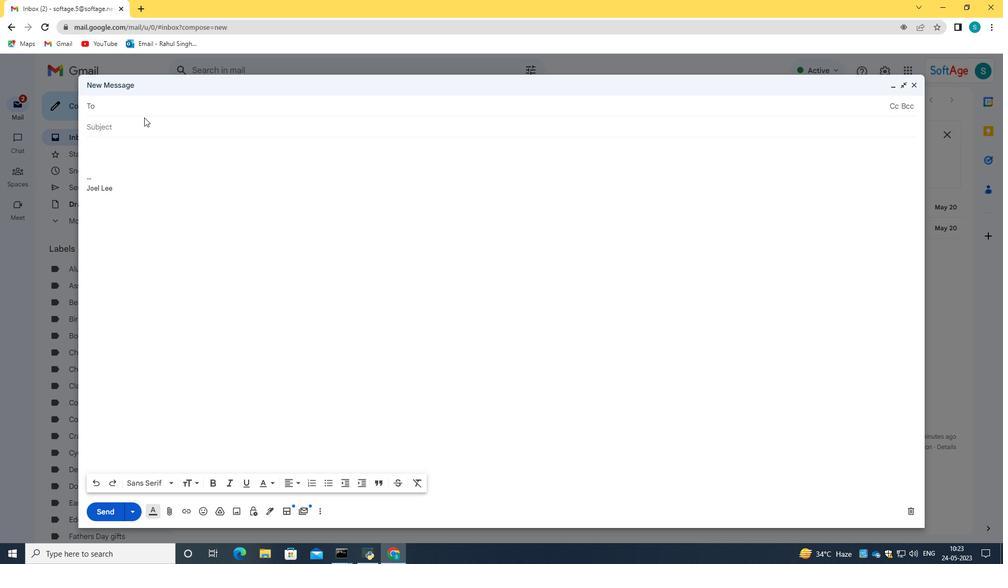 
Action: Mouse pressed left at (138, 129)
Screenshot: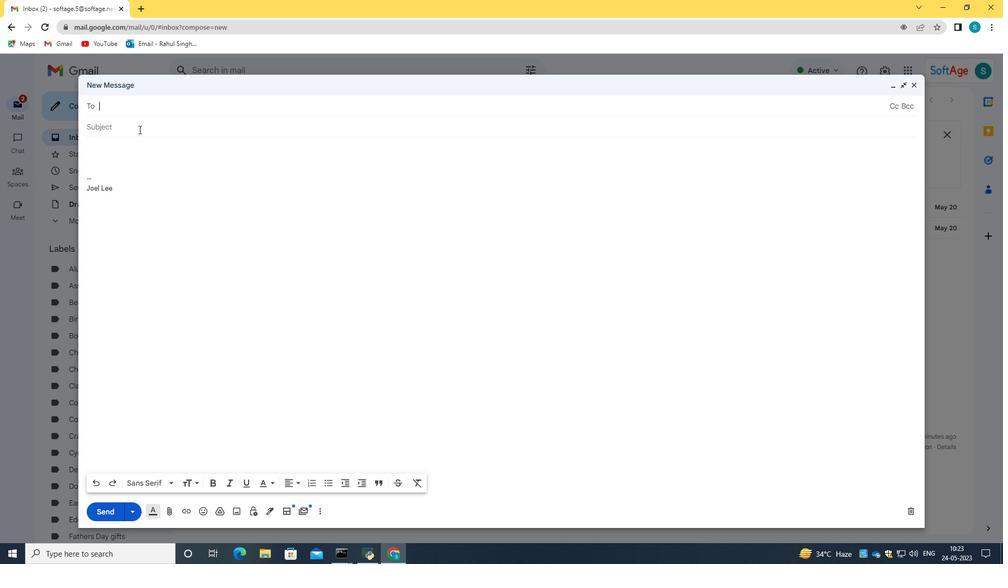 
Action: Key pressed <Key.caps_lock>U<Key.caps_lock>pdate<Key.space>on<Key.space>a<Key.space>company<Key.space>progress<Key.space>
Screenshot: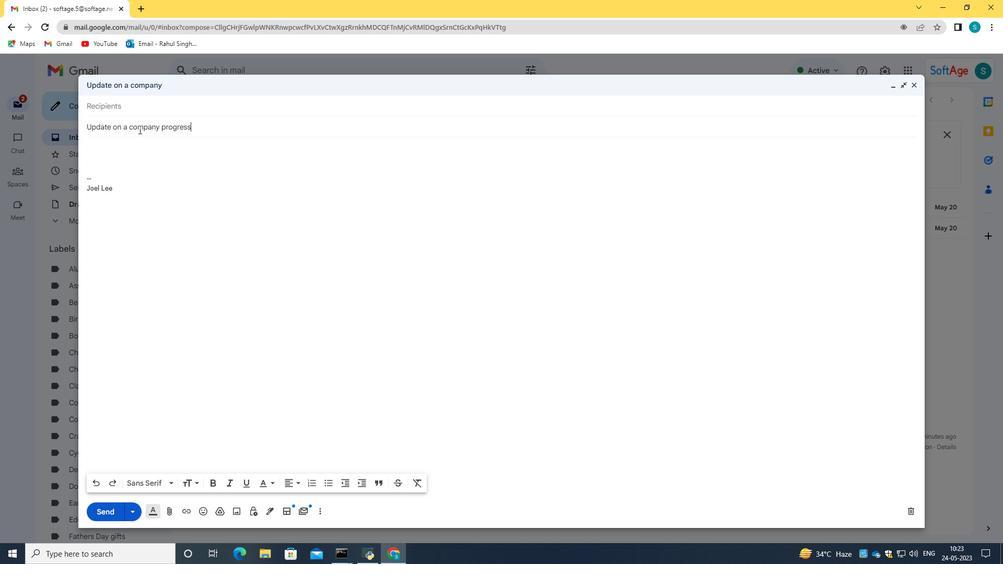 
Action: Mouse moved to (122, 158)
Screenshot: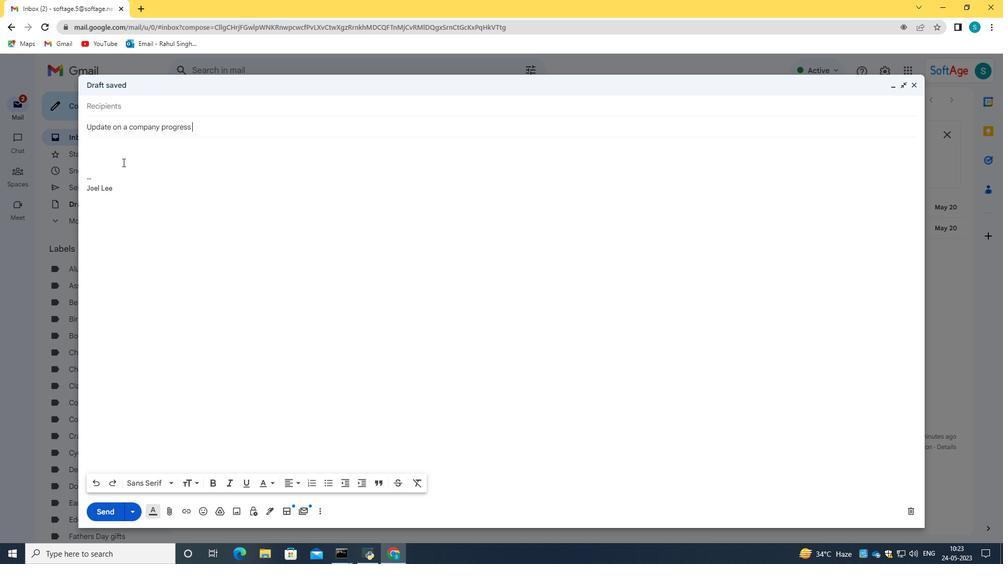 
Action: Mouse pressed left at (122, 158)
Screenshot: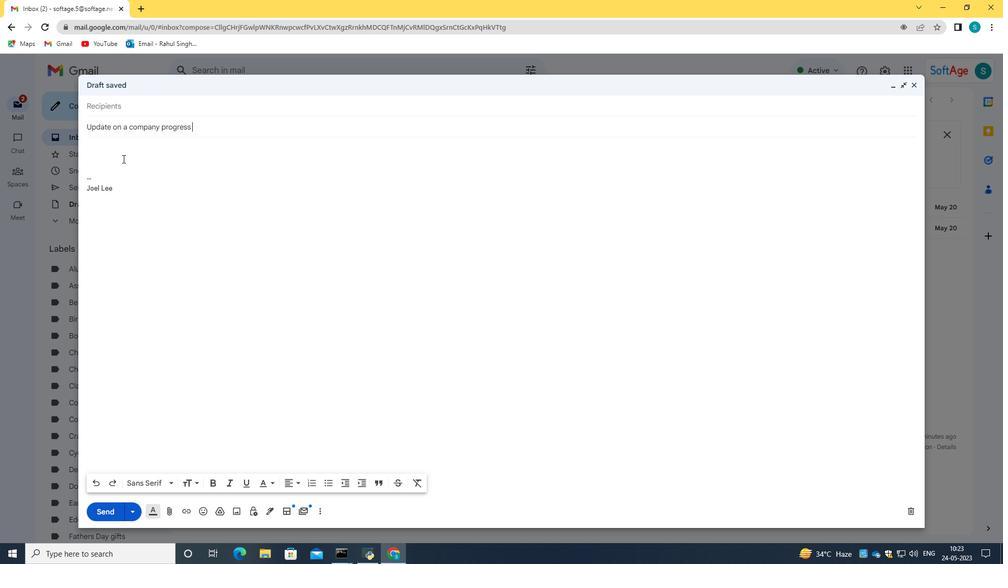 
Action: Mouse moved to (113, 143)
Screenshot: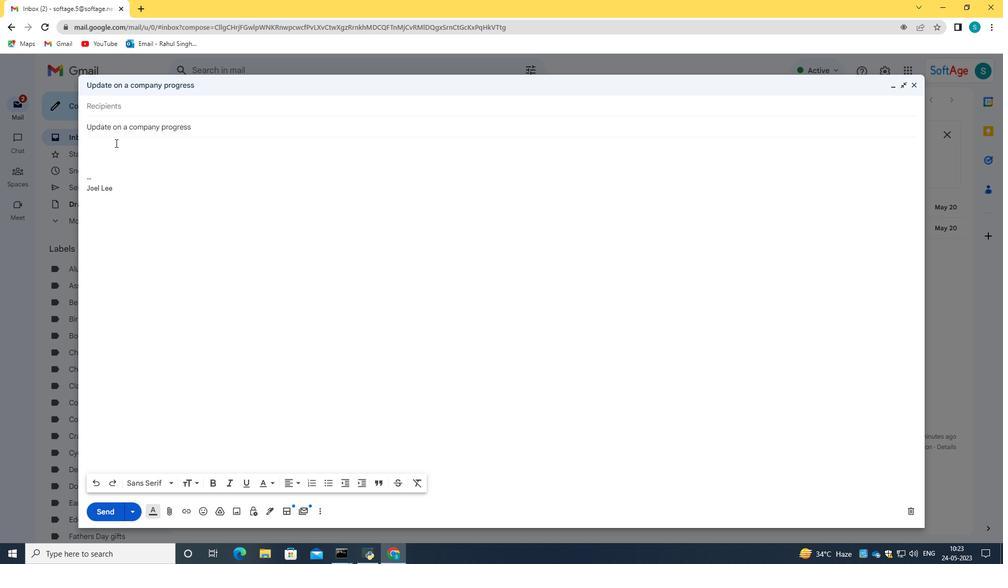 
Action: Mouse pressed left at (113, 143)
Screenshot: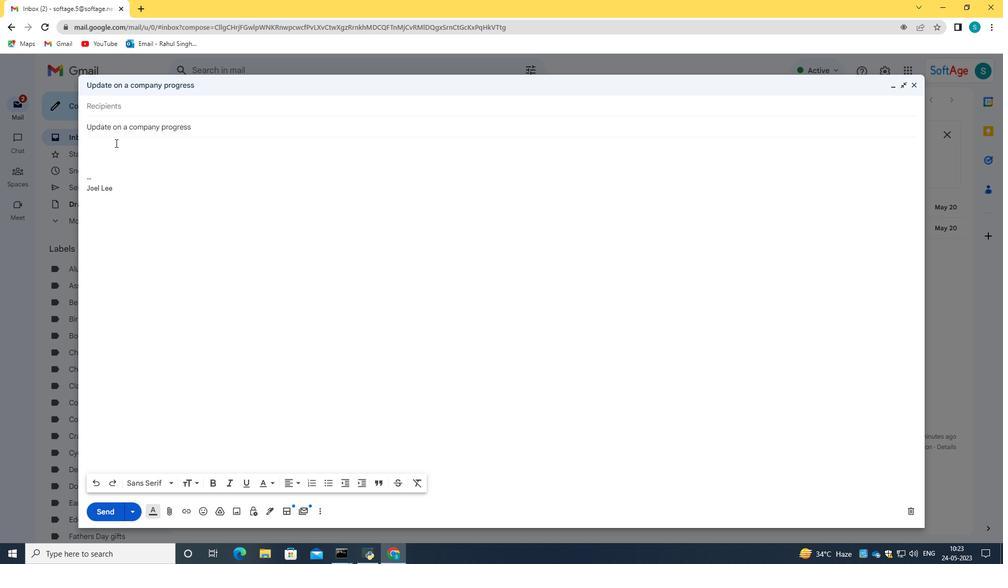 
Action: Mouse moved to (109, 153)
Screenshot: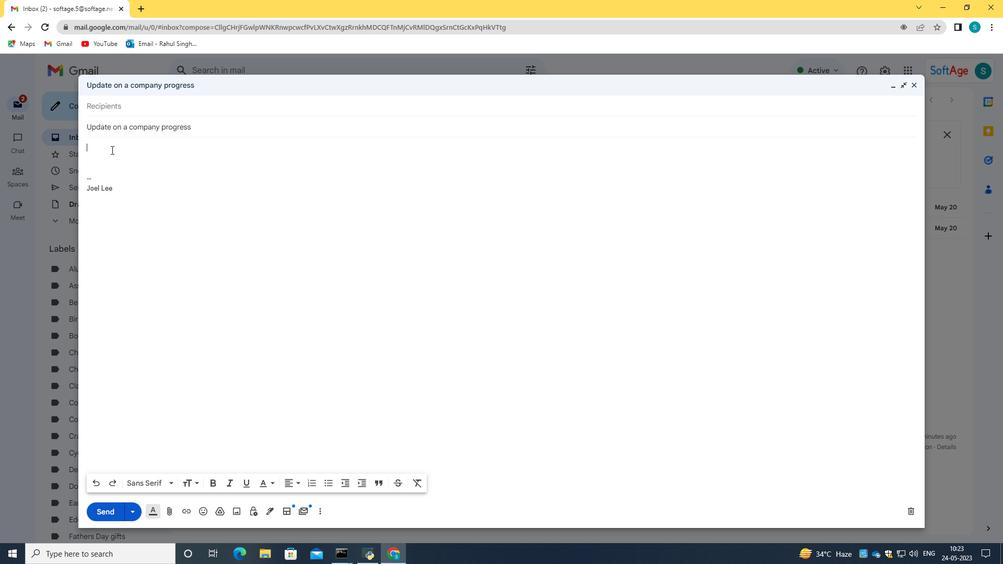 
Action: Key pressed <Key.caps_lock>A<Key.caps_lock>s<Key.space>a<Key.backspace>we<Key.space>approach<Key.space>the<Key.space>end<Key.space>of<Key.space>the<Key.space>quater,<Key.space>it<Key.space>important<Key.space>that<Key.space>we<Key.space>fini<Key.backspace>alize<Key.space>the<Key.space>project<Key.space>budget.<Key.space><Key.caps_lock>C<Key.caps_lock>an<Key.space>you<Key.space>provide<Key.space>f<Key.backspace>me<Key.space>with<Key.space>an<Key.space>update<Key.space>on<Key.space>thei<Key.backspace><Key.backspace>is<Key.shift_r>?
Screenshot: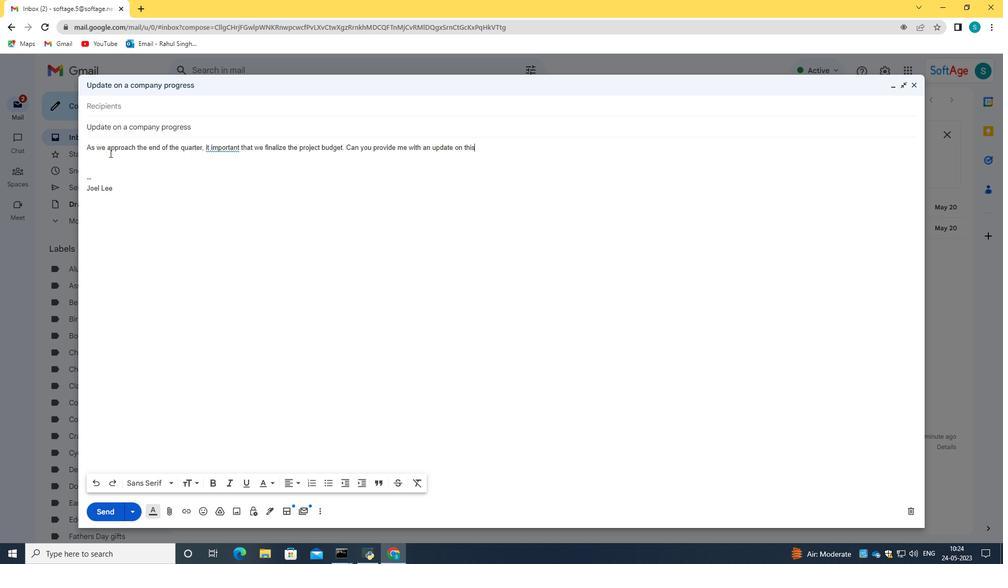 
Action: Mouse moved to (222, 146)
Screenshot: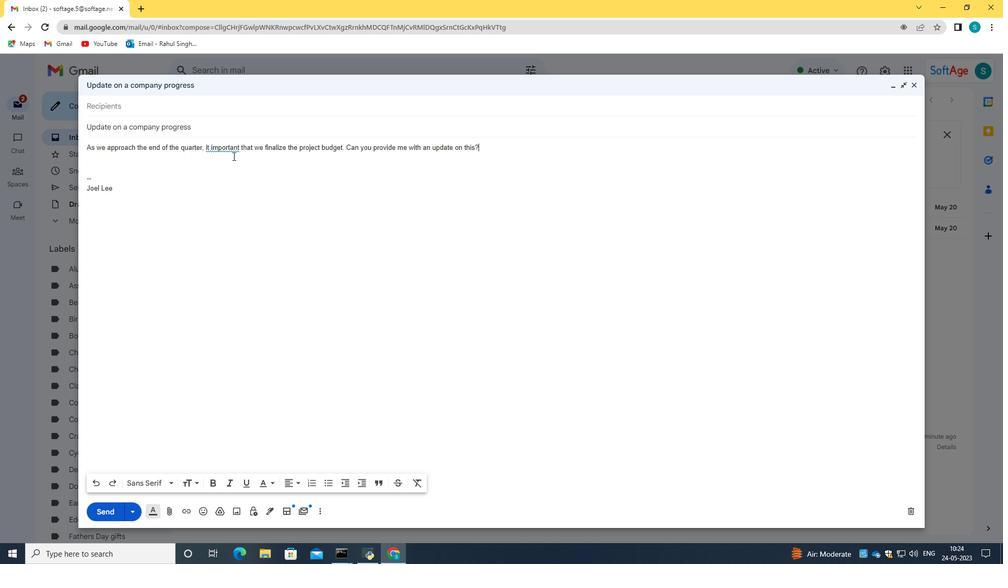 
Action: Mouse pressed left at (222, 146)
Screenshot: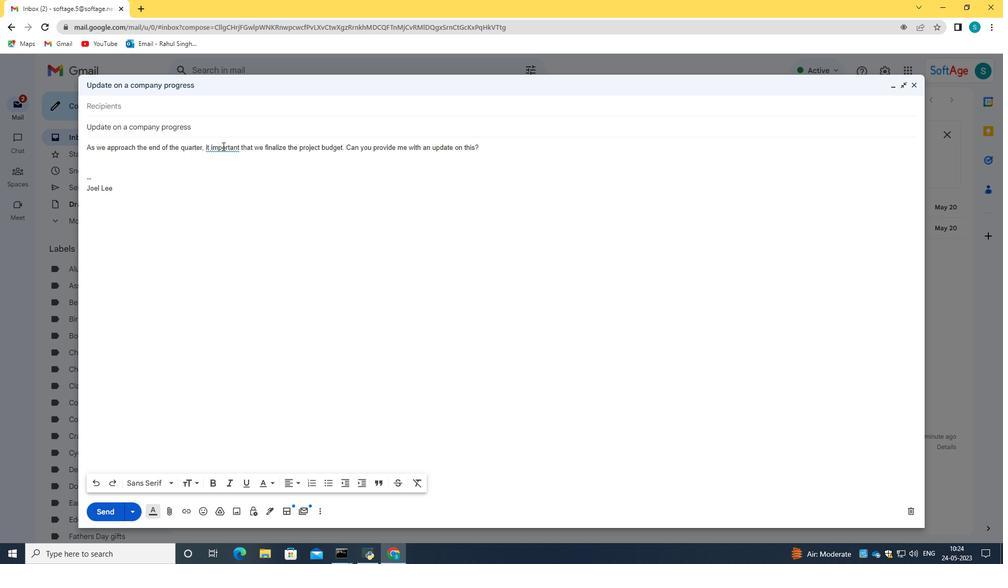 
Action: Mouse moved to (235, 166)
Screenshot: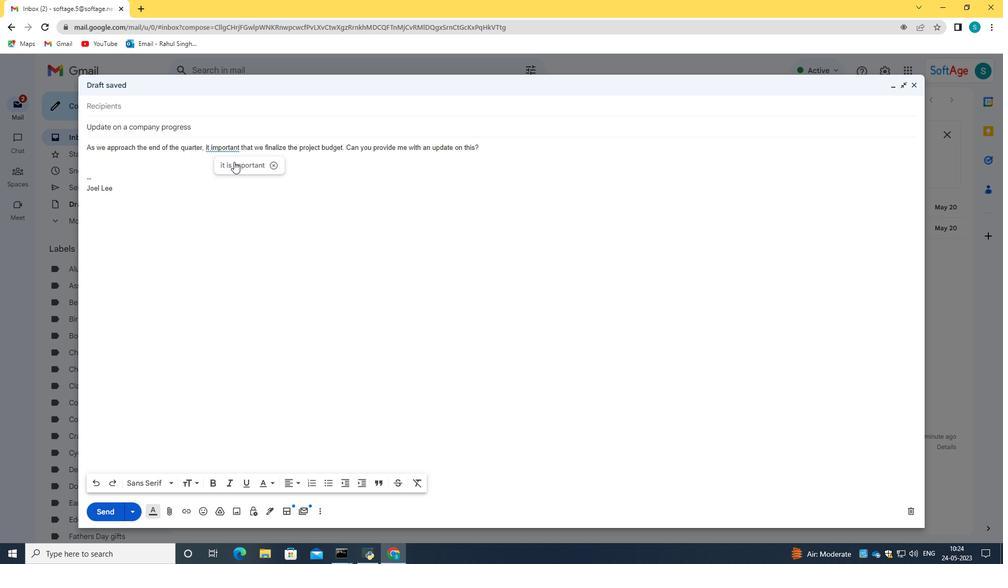 
Action: Mouse pressed left at (235, 166)
Screenshot: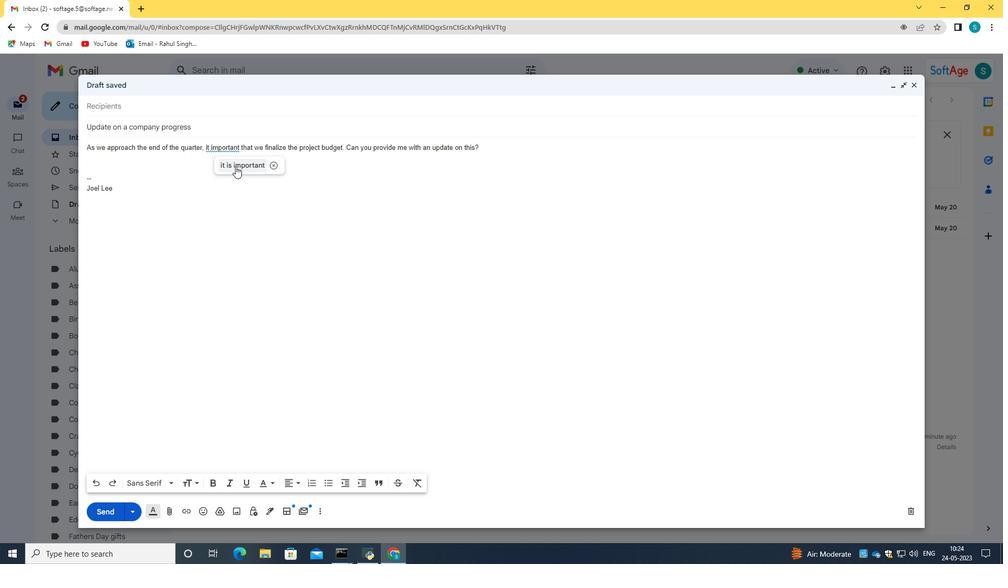 
Action: Mouse moved to (221, 194)
Screenshot: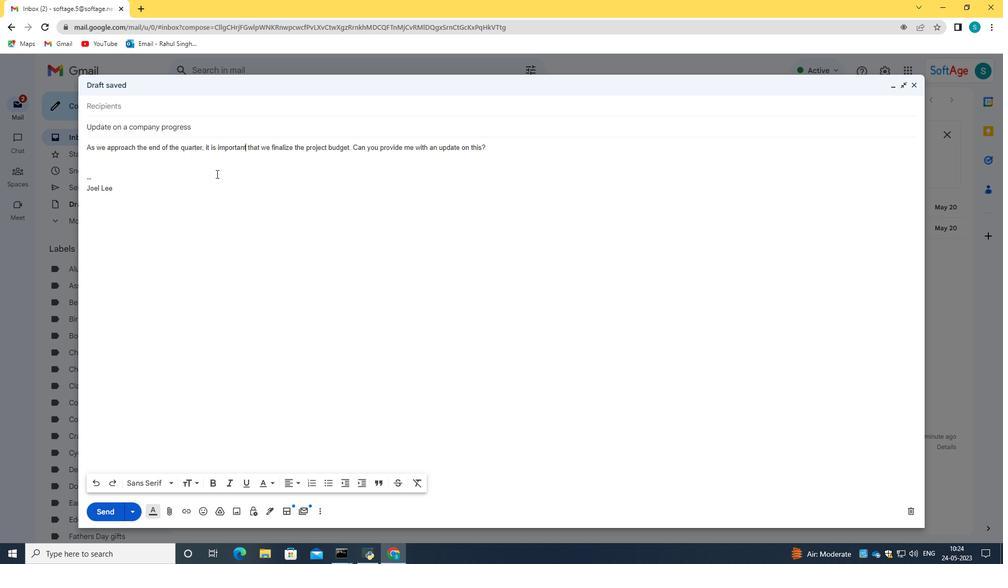 
Action: Mouse pressed left at (221, 194)
Screenshot: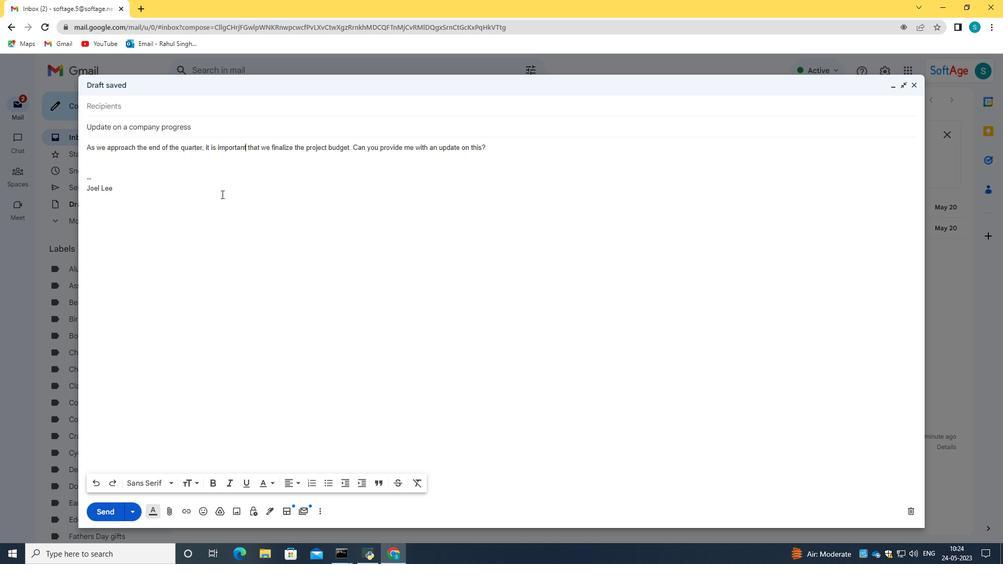 
Action: Mouse moved to (131, 103)
Screenshot: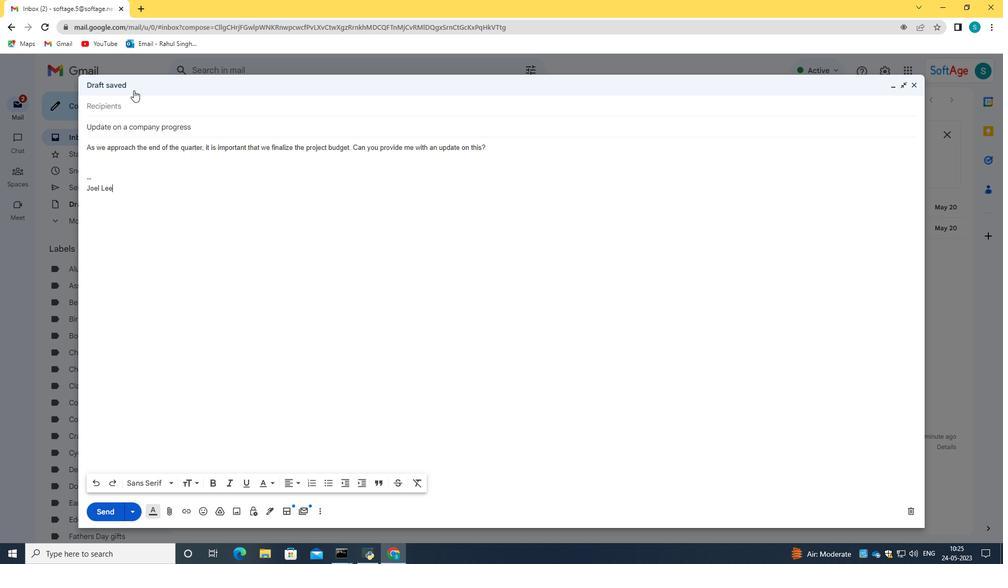 
Action: Mouse pressed left at (131, 103)
Screenshot: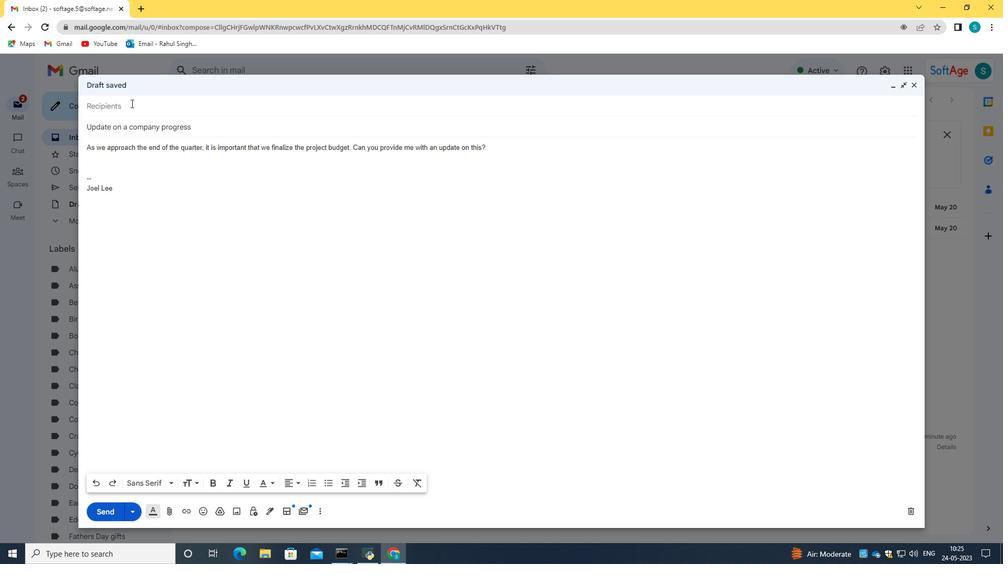 
Action: Key pressed softage.3<Key.shift>@softage/<Key.backspace>.m<Key.backspace>net
Screenshot: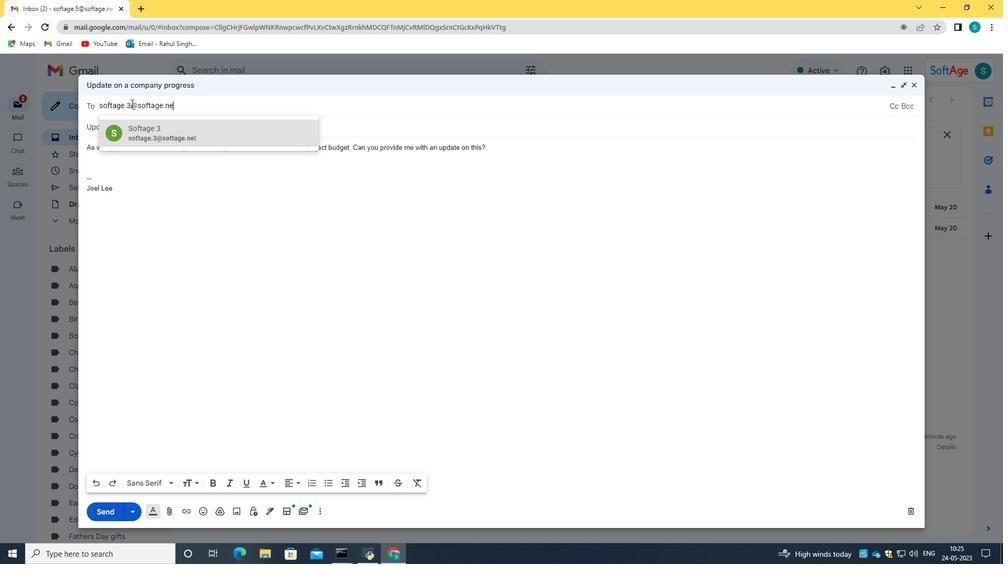 
Action: Mouse moved to (150, 125)
Screenshot: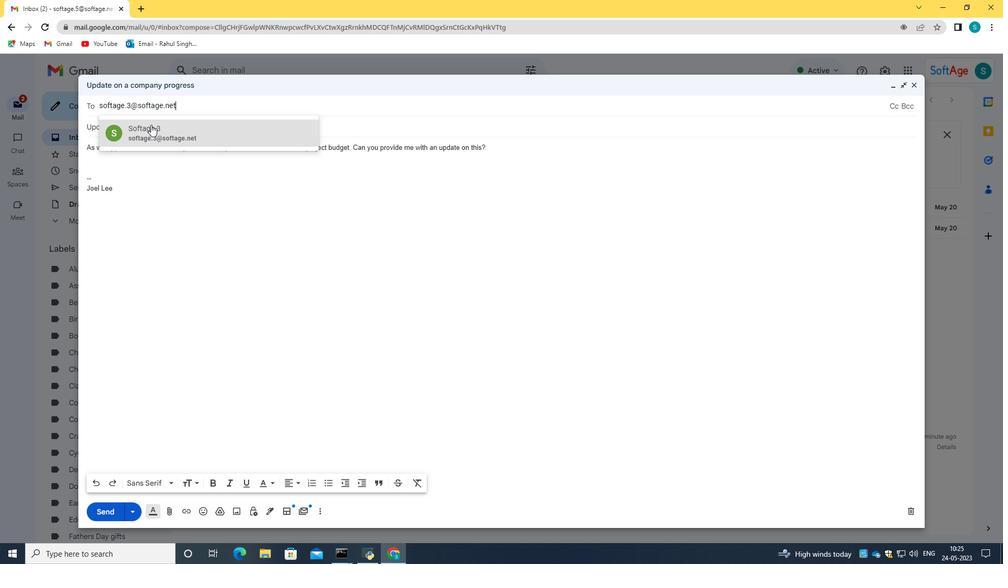
Action: Mouse pressed left at (150, 125)
Screenshot: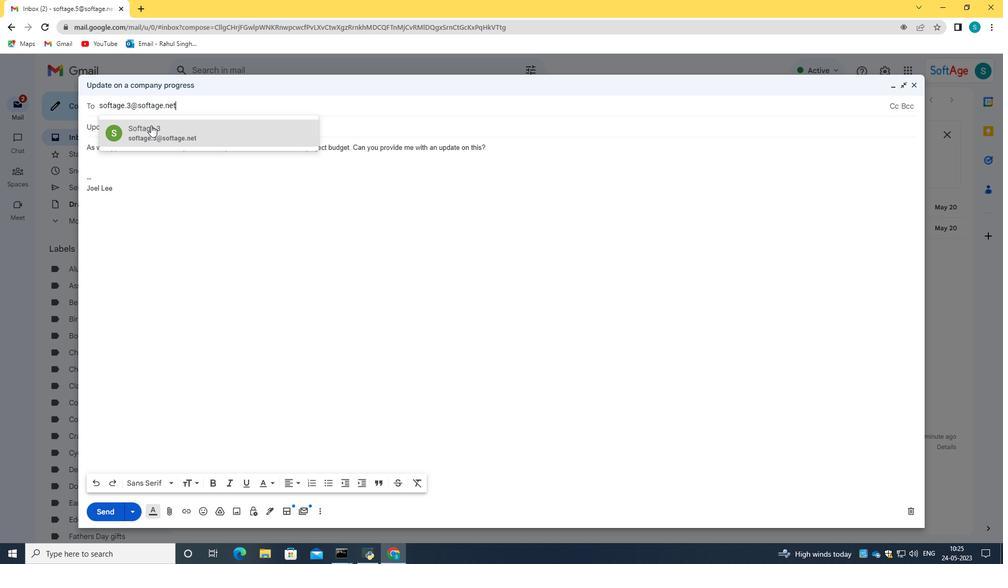 
Action: Mouse moved to (496, 159)
Screenshot: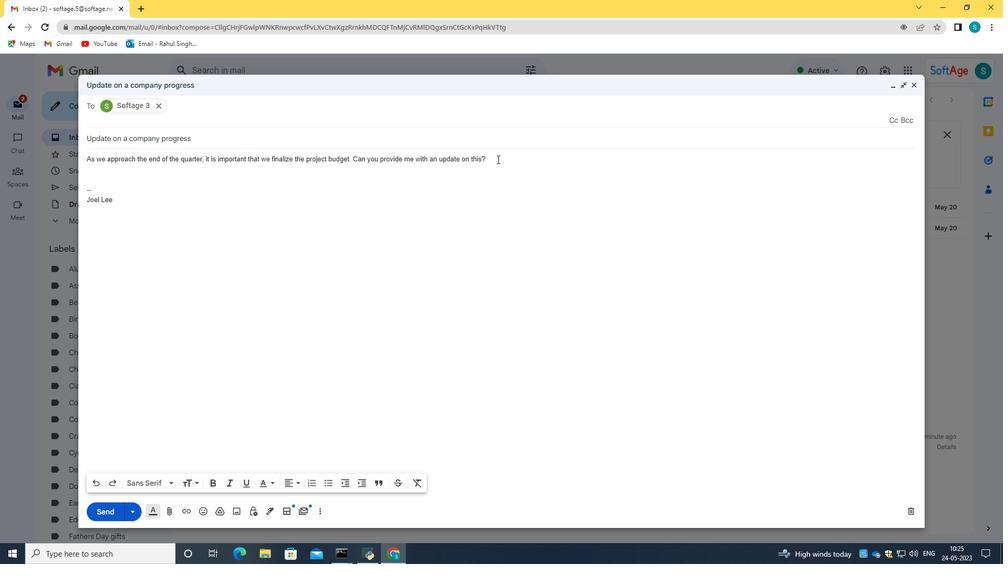 
Action: Mouse pressed left at (496, 159)
Screenshot: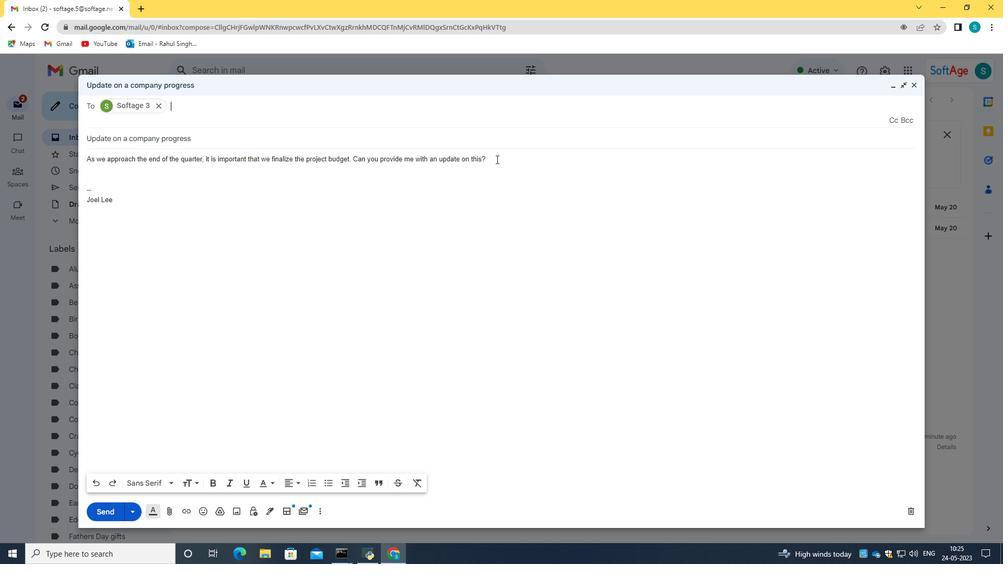 
Action: Mouse moved to (193, 482)
Screenshot: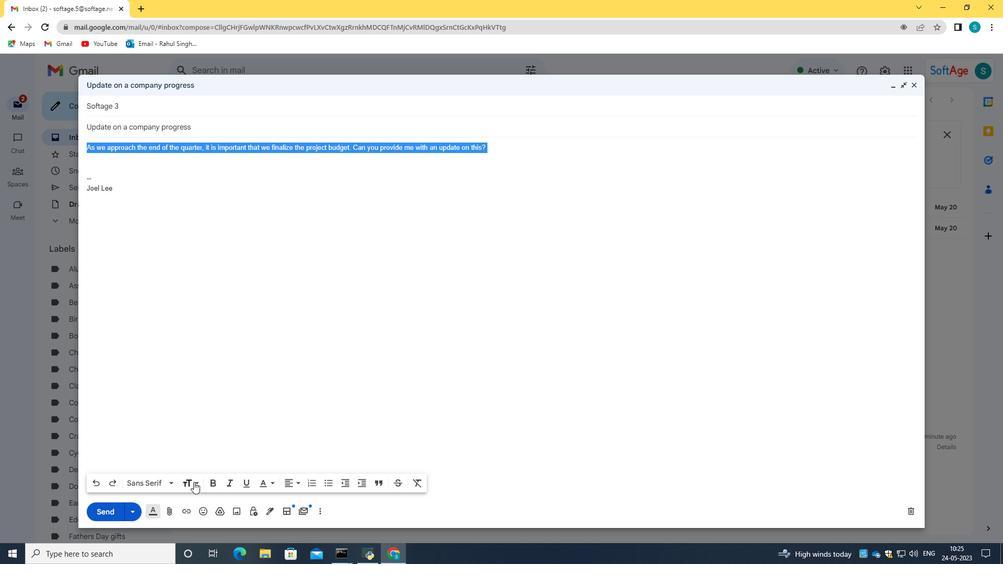 
Action: Mouse pressed left at (193, 482)
Screenshot: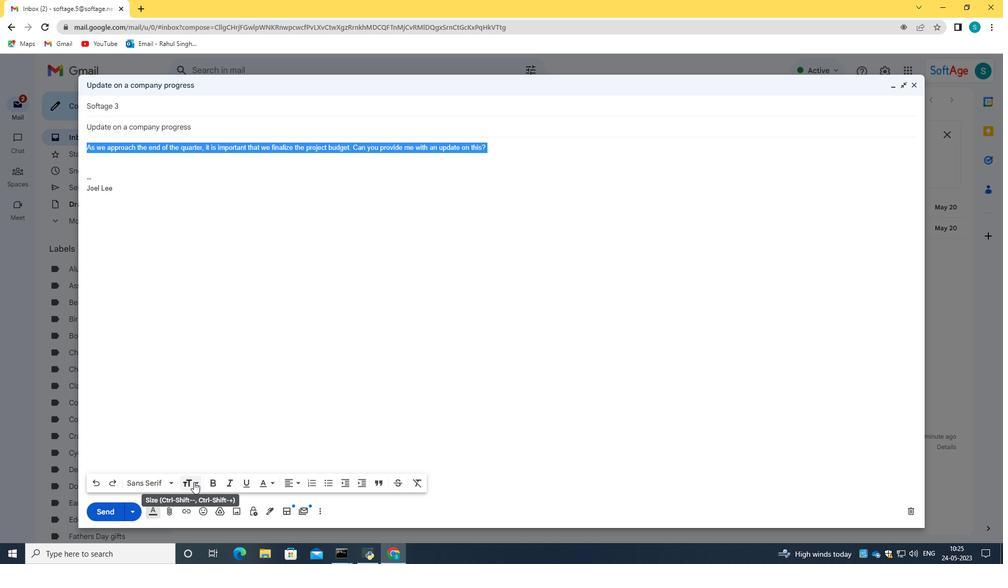 
Action: Mouse moved to (205, 453)
Screenshot: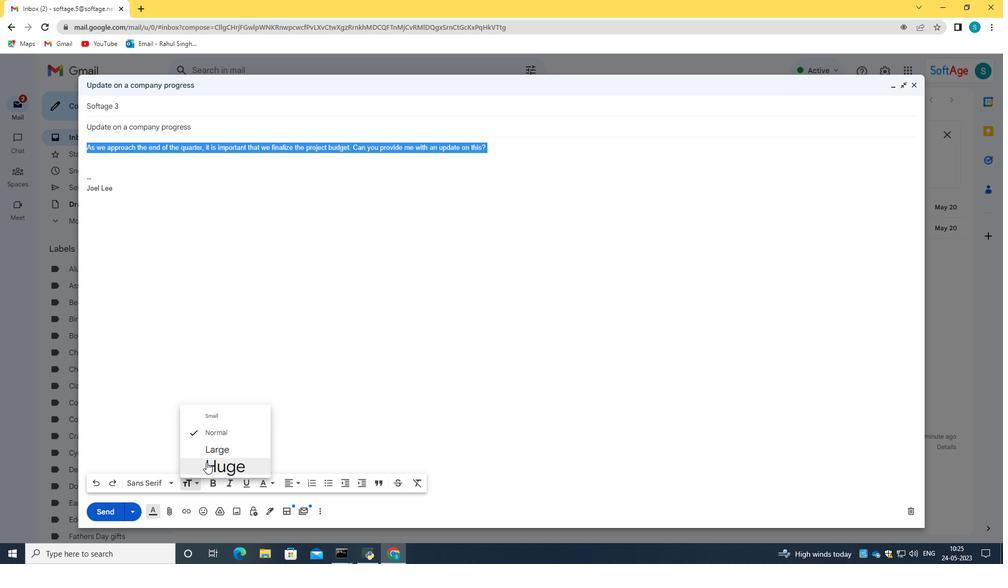 
Action: Mouse pressed left at (205, 453)
Screenshot: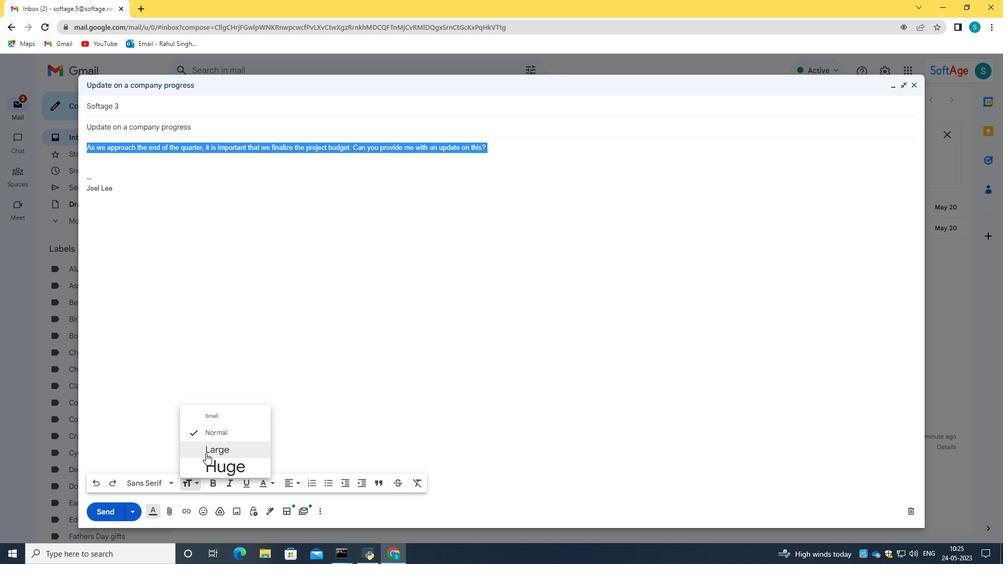 
Action: Mouse moved to (289, 487)
Screenshot: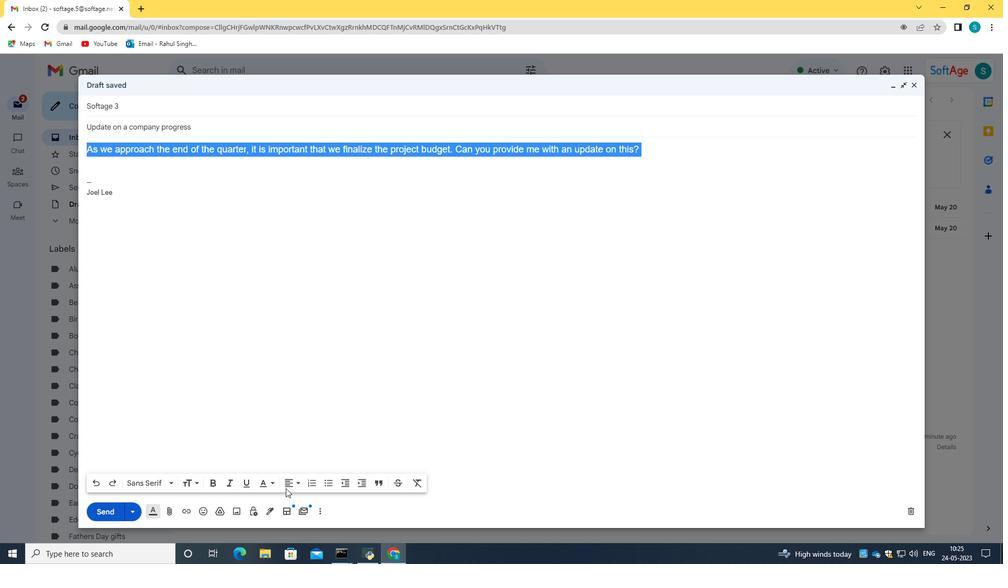 
Action: Mouse pressed left at (289, 487)
Screenshot: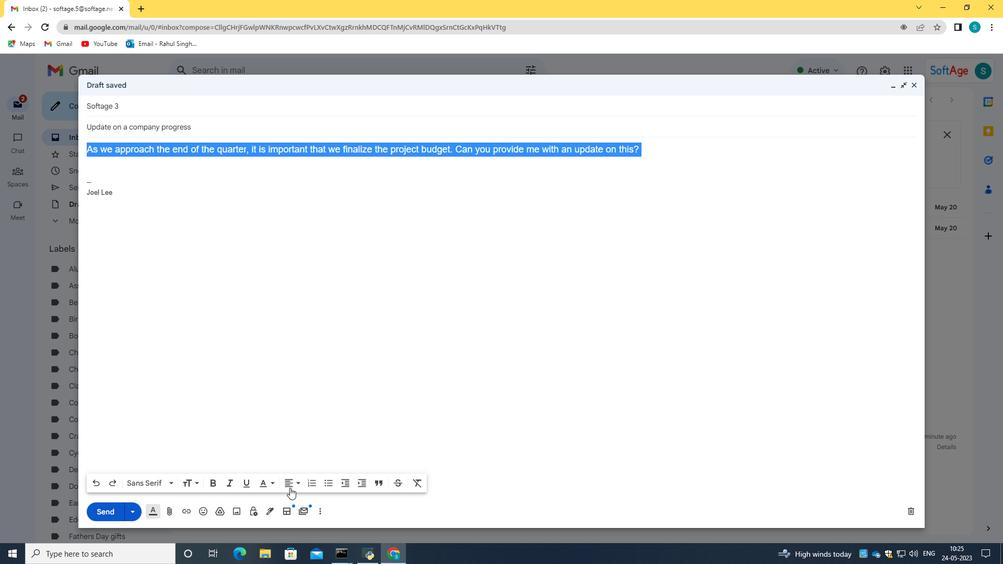 
Action: Mouse moved to (293, 452)
Screenshot: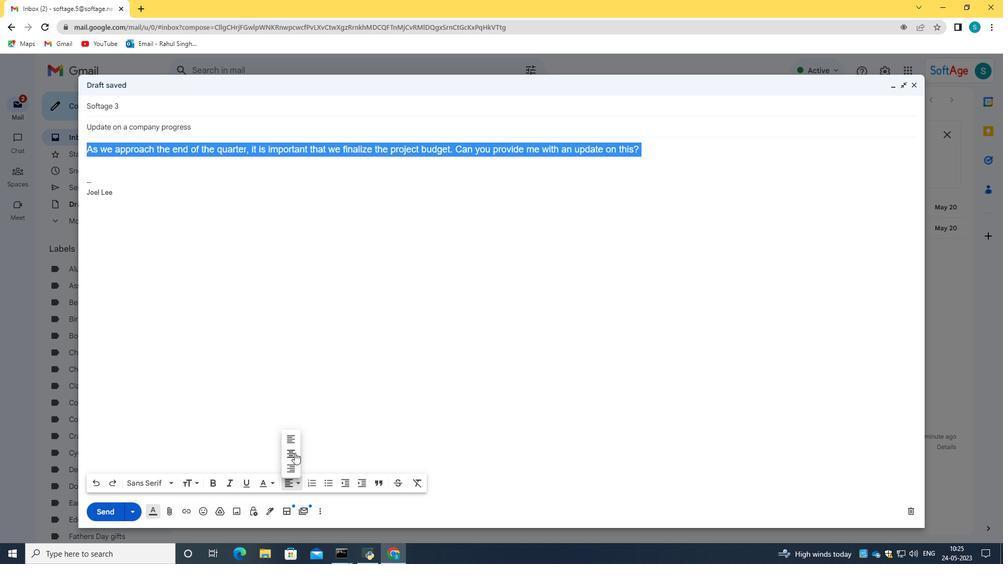 
Action: Mouse pressed left at (293, 452)
Screenshot: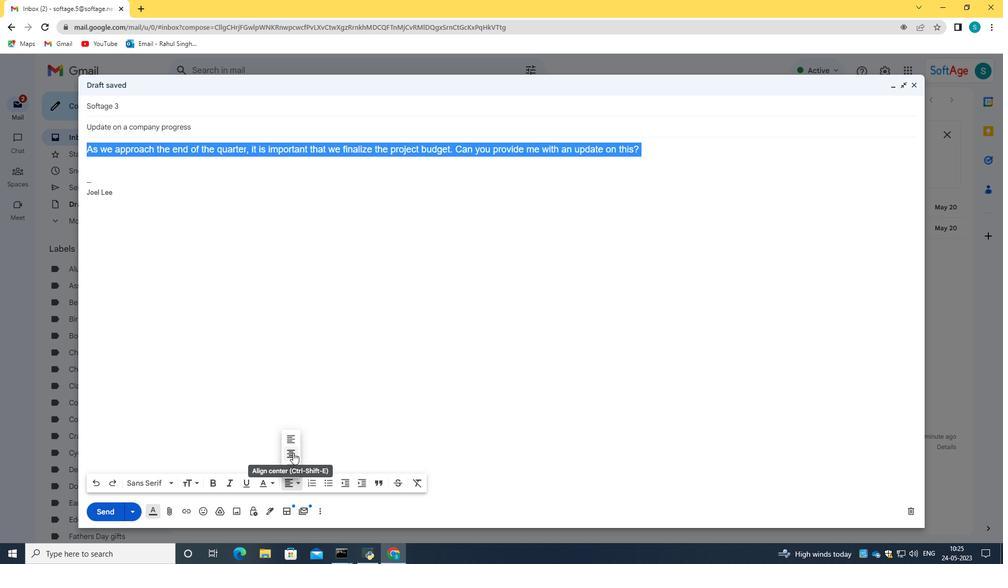 
Action: Mouse moved to (339, 428)
Screenshot: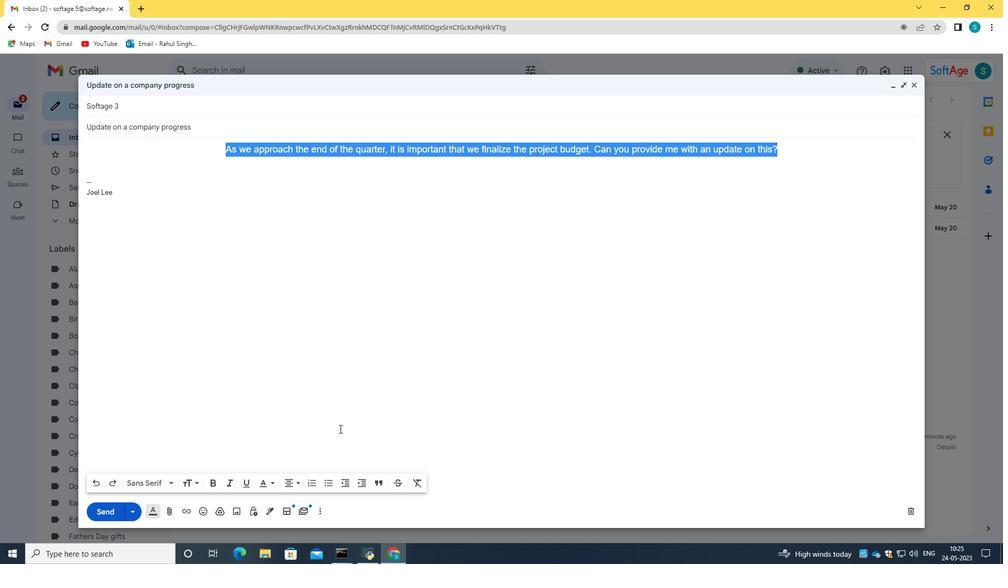 
Action: Mouse pressed left at (339, 428)
Screenshot: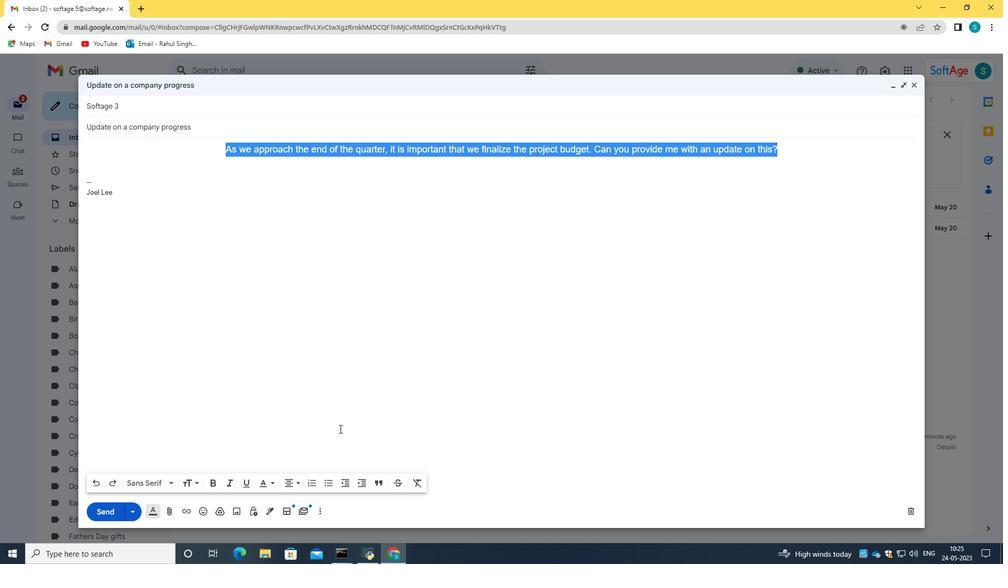 
Action: Mouse moved to (117, 506)
Screenshot: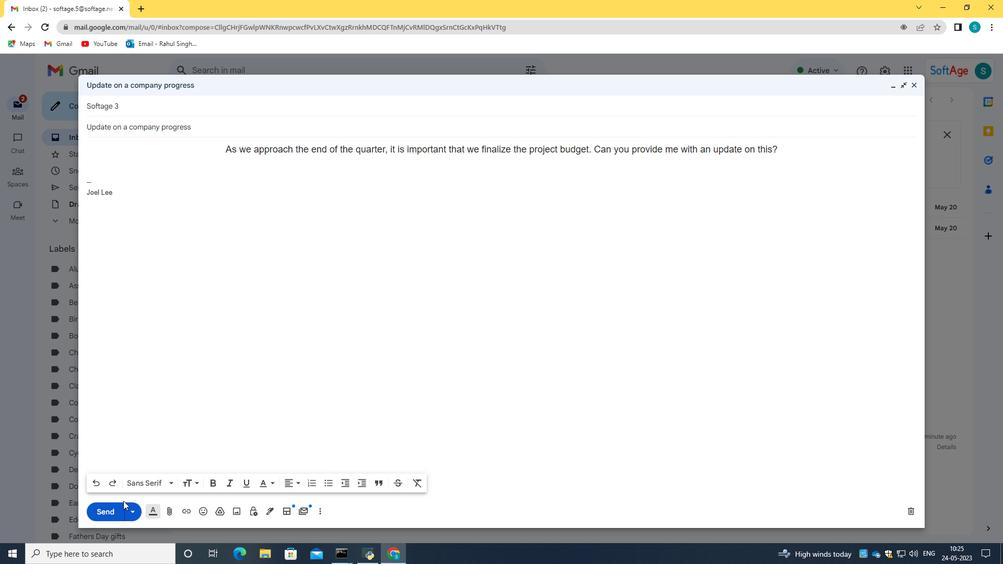 
Action: Mouse pressed left at (117, 506)
Screenshot: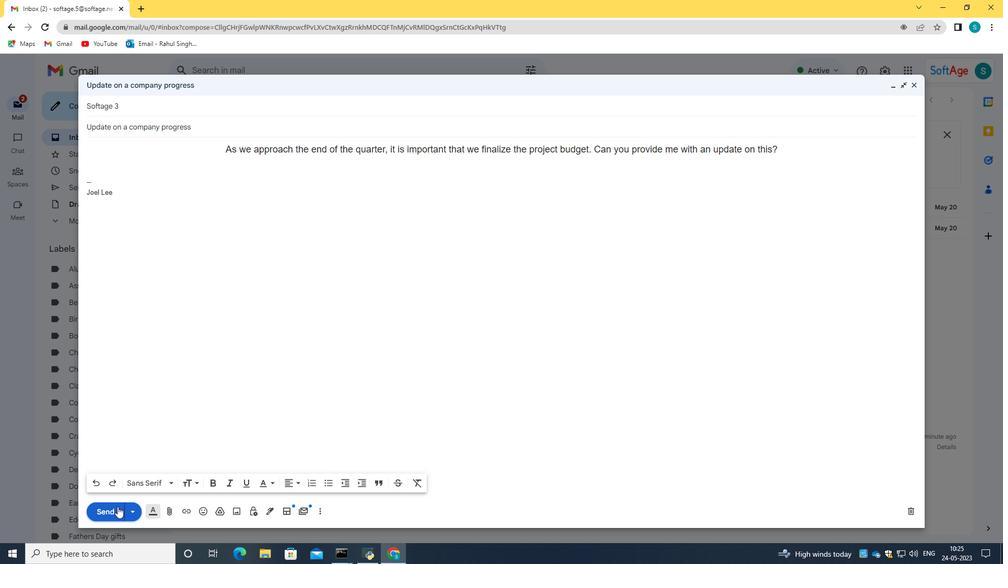 
Action: Mouse moved to (89, 191)
Screenshot: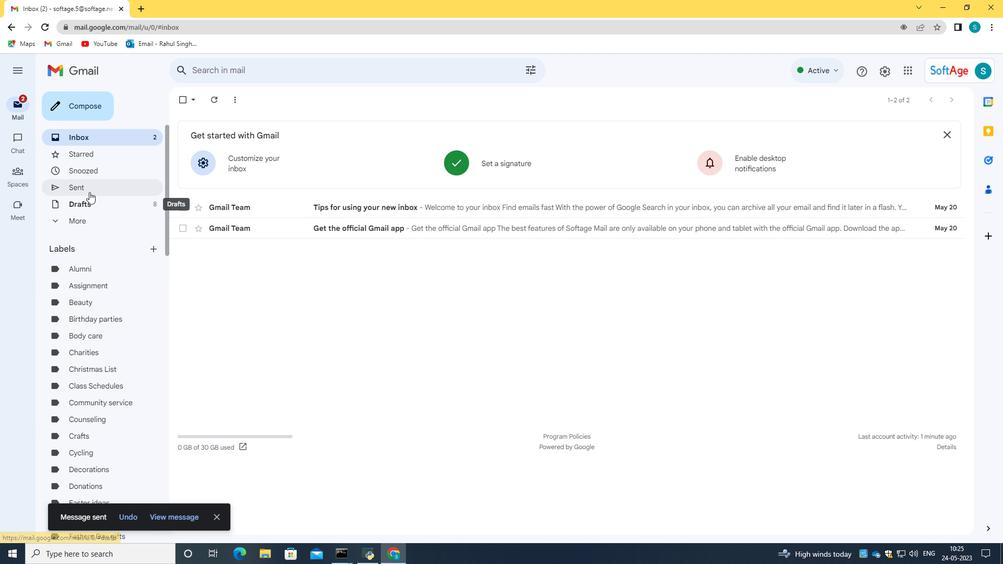 
Action: Mouse pressed left at (89, 191)
Screenshot: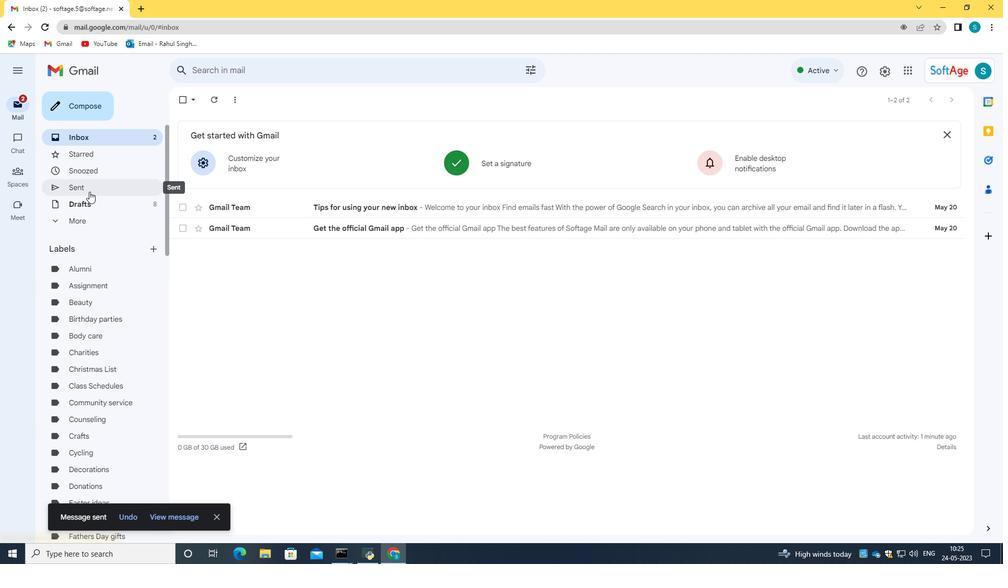 
Action: Mouse moved to (181, 152)
Screenshot: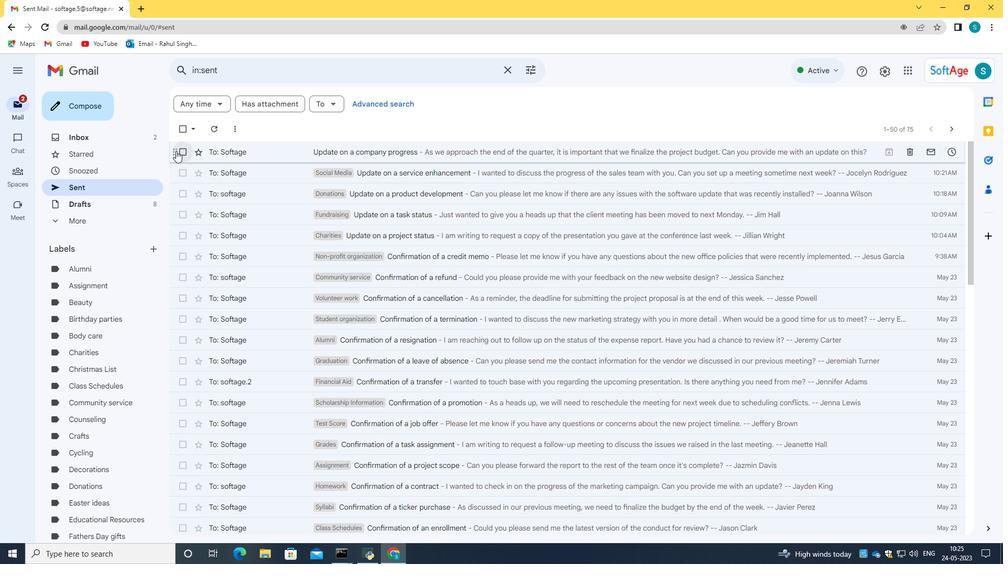 
Action: Mouse pressed left at (181, 152)
Screenshot: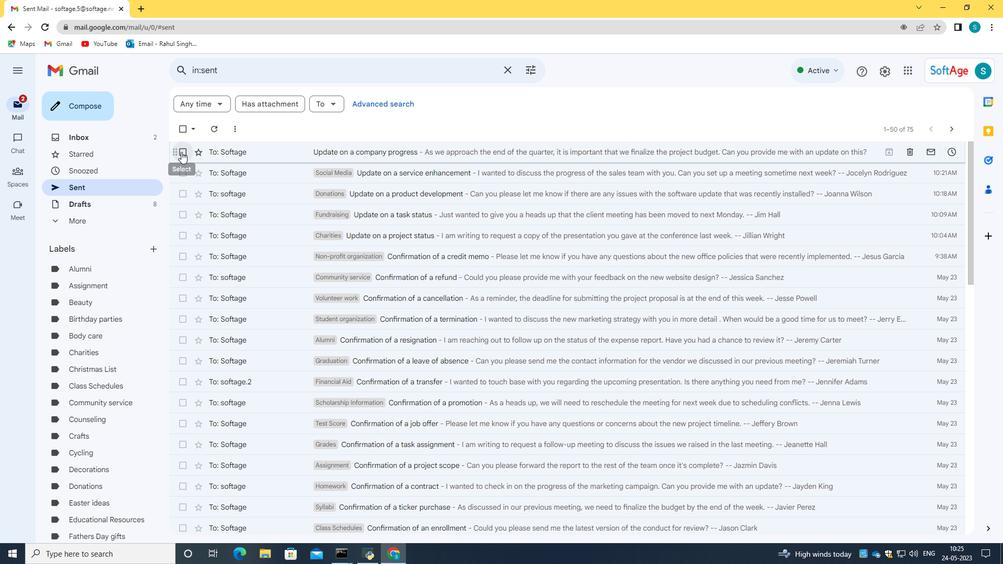 
Action: Mouse moved to (253, 152)
Screenshot: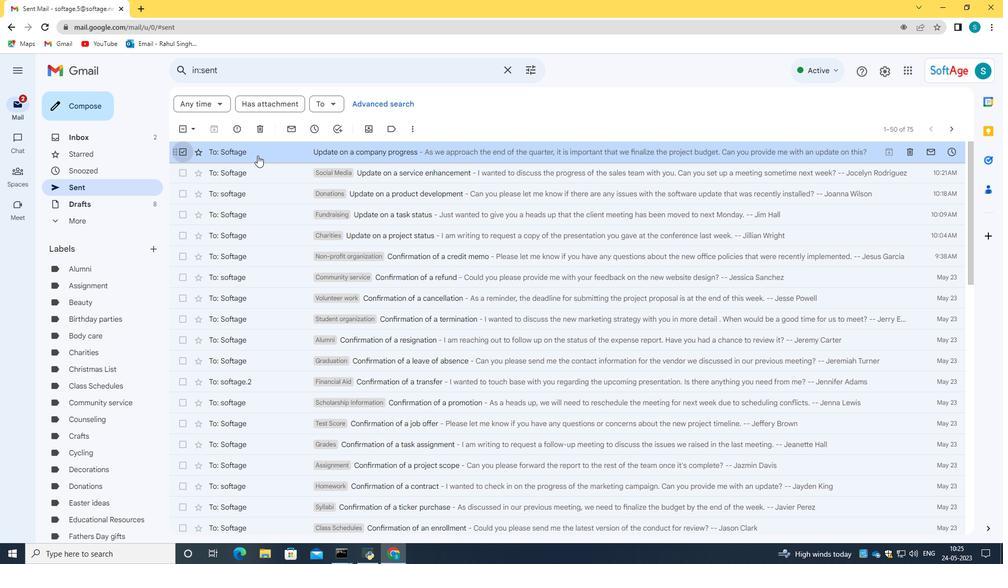 
Action: Mouse pressed right at (253, 152)
Screenshot: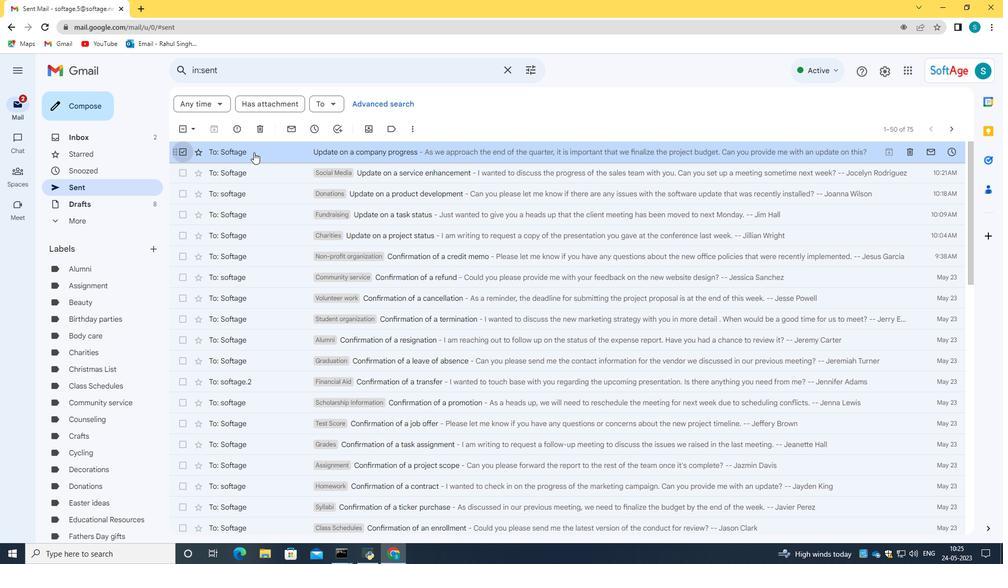 
Action: Mouse moved to (411, 306)
Screenshot: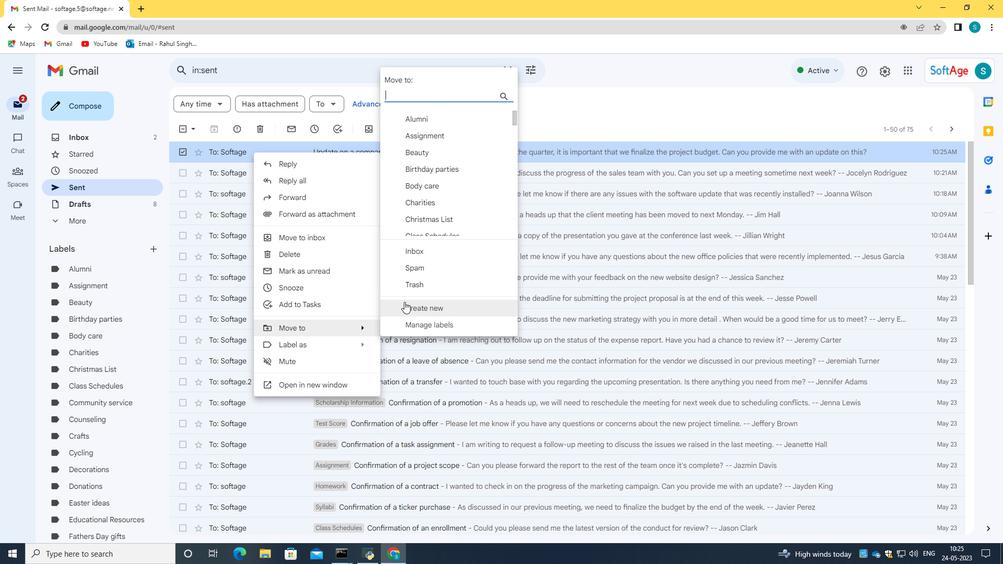 
Action: Mouse pressed left at (411, 306)
Screenshot: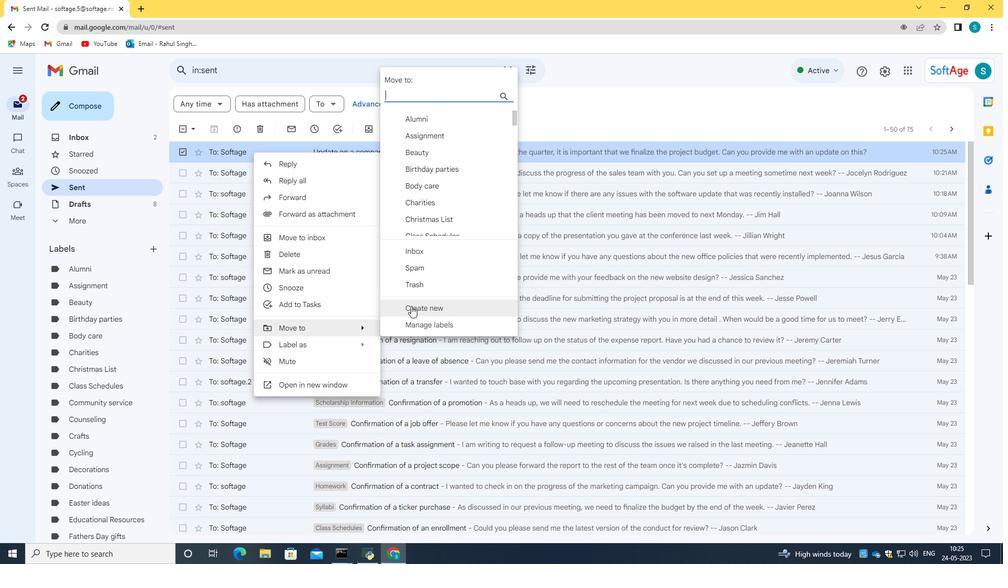 
Action: Key pressed <Key.caps_lock>B<Key.caps_lock>logging
Screenshot: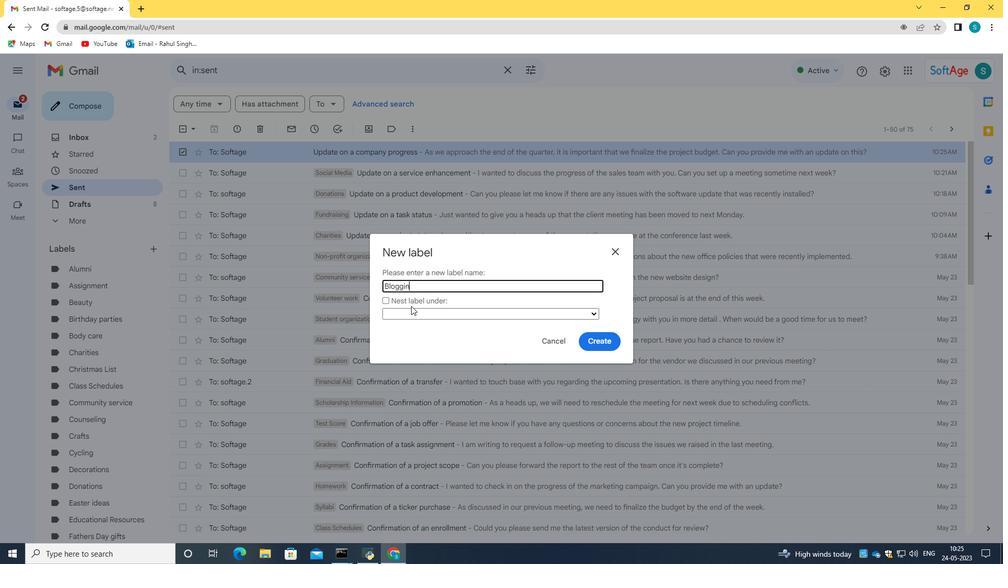 
Action: Mouse moved to (604, 347)
Screenshot: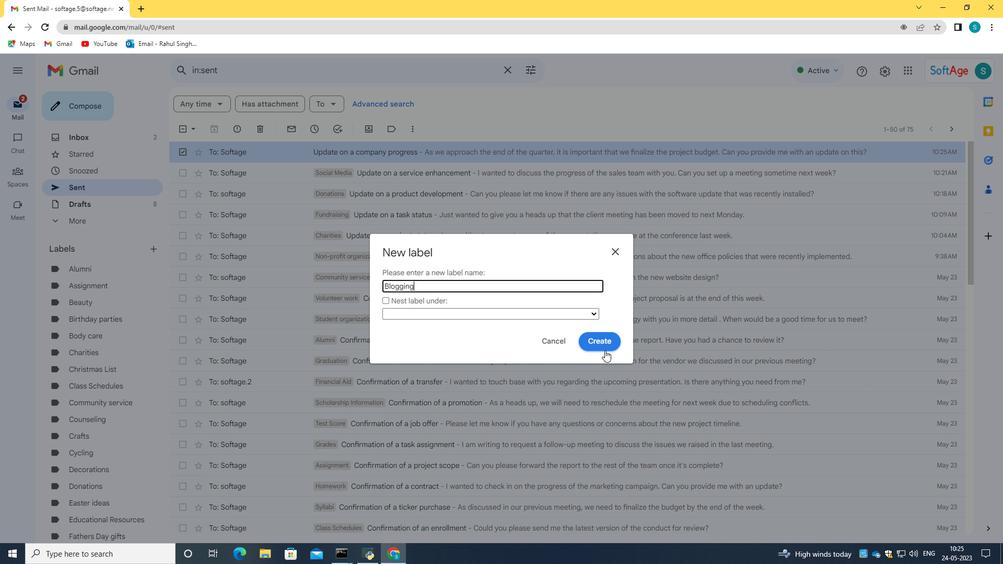 
Action: Mouse pressed left at (604, 347)
Screenshot: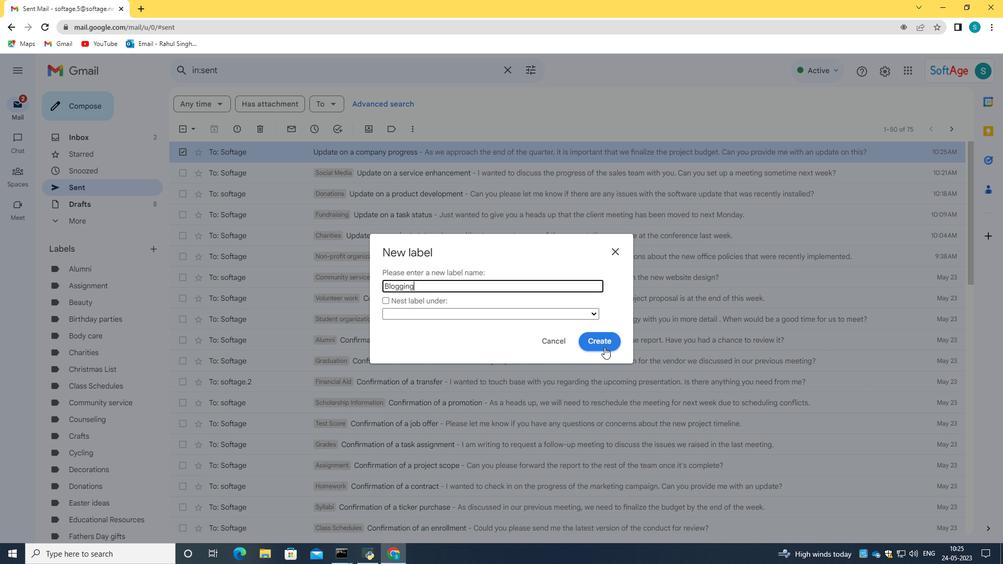 
Action: Mouse moved to (437, 337)
Screenshot: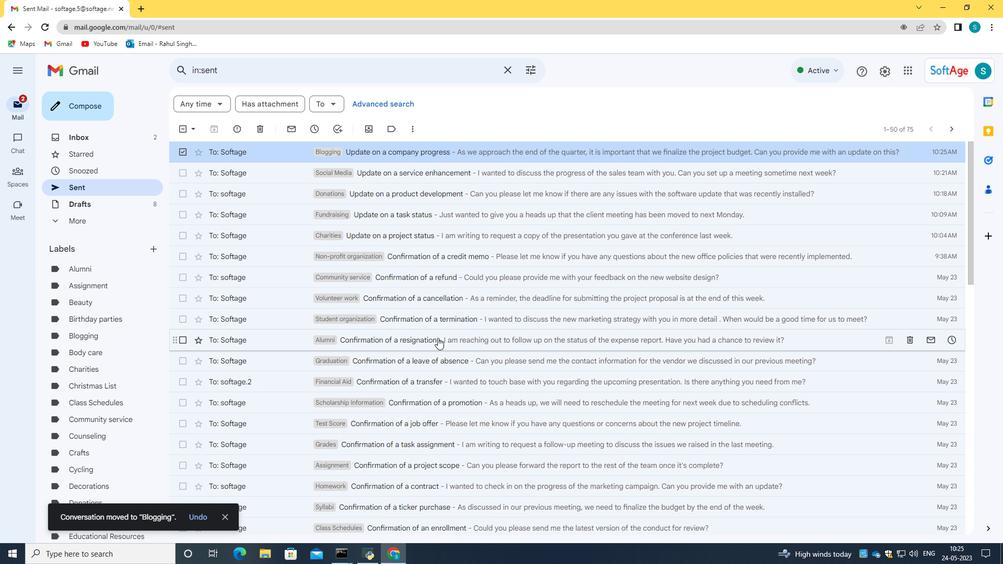 
